 Task: Add Attachment from computer to Card Card0000000025 in Board Board0000000007 in Workspace WS0000000003 in Trello. Add Cover Green to Card Card0000000025 in Board Board0000000007 in Workspace WS0000000003 in Trello. Add "Move Card To …" Button titled Button0000000025 to "top" of the list "To Do" to Card Card0000000025 in Board Board0000000007 in Workspace WS0000000003 in Trello. Add Description DS0000000025 to Card Card0000000026 in Board Board0000000007 in Workspace WS0000000003 in Trello. Add Comment CM0000000025 to Card Card0000000026 in Board Board0000000007 in Workspace WS0000000003 in Trello
Action: Mouse moved to (608, 103)
Screenshot: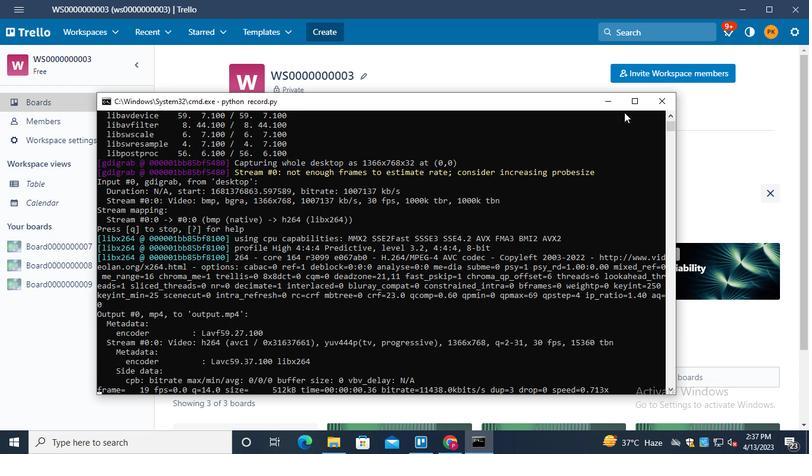 
Action: Mouse pressed left at (608, 103)
Screenshot: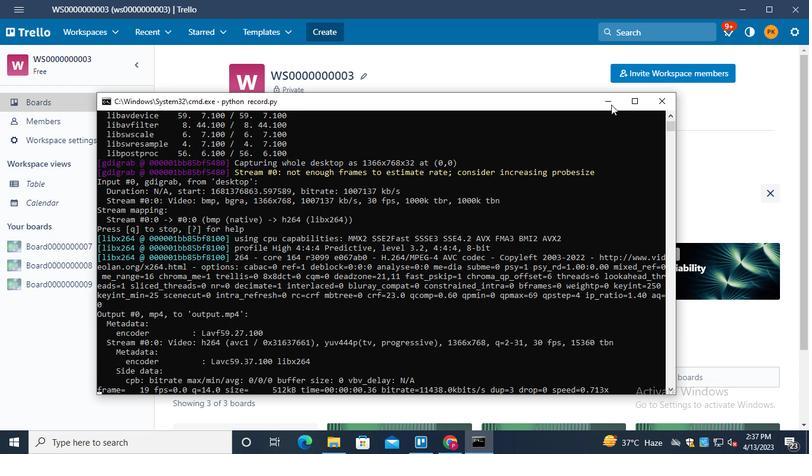 
Action: Mouse moved to (71, 248)
Screenshot: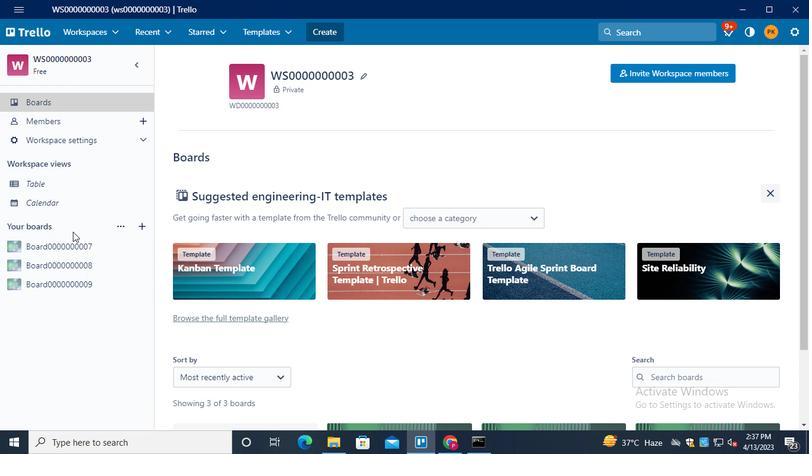 
Action: Mouse pressed left at (71, 248)
Screenshot: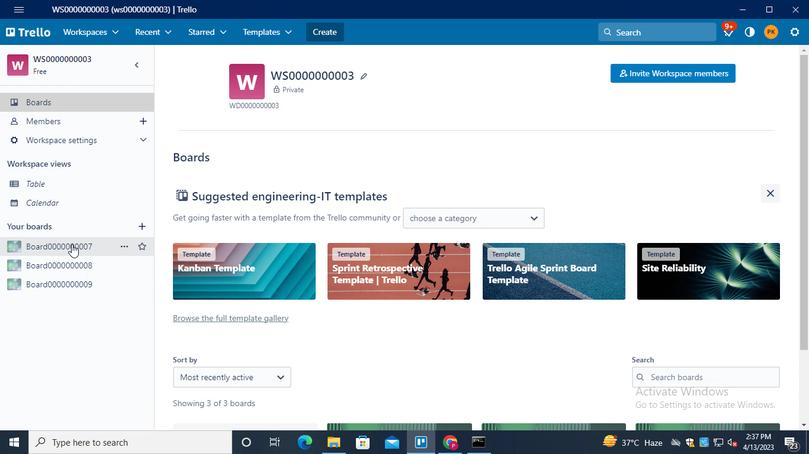 
Action: Mouse moved to (222, 116)
Screenshot: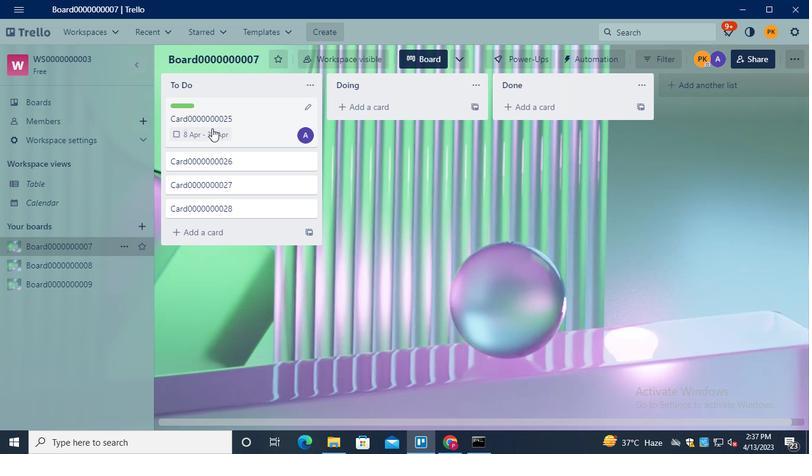 
Action: Mouse pressed left at (222, 116)
Screenshot: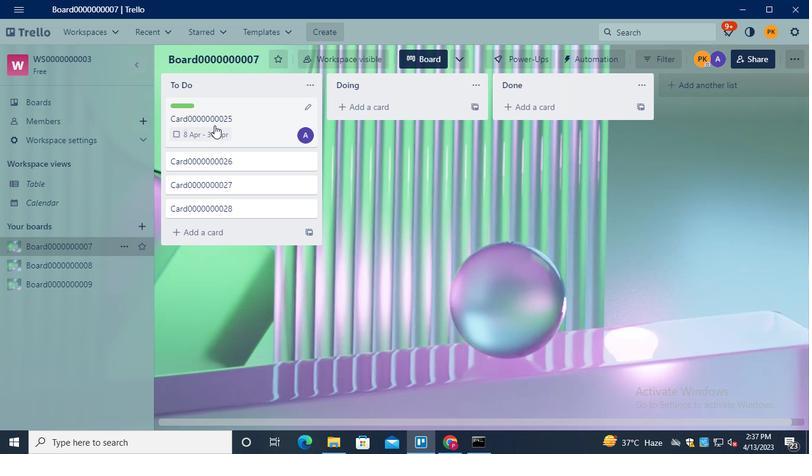 
Action: Mouse moved to (553, 247)
Screenshot: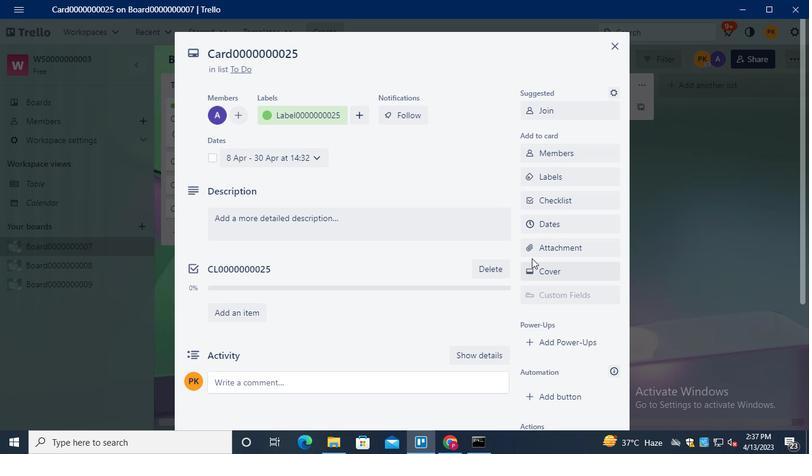 
Action: Mouse pressed left at (553, 247)
Screenshot: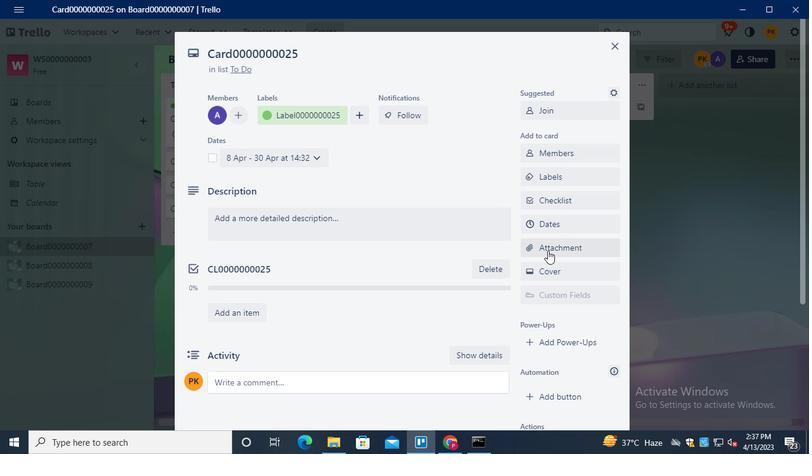 
Action: Mouse moved to (564, 103)
Screenshot: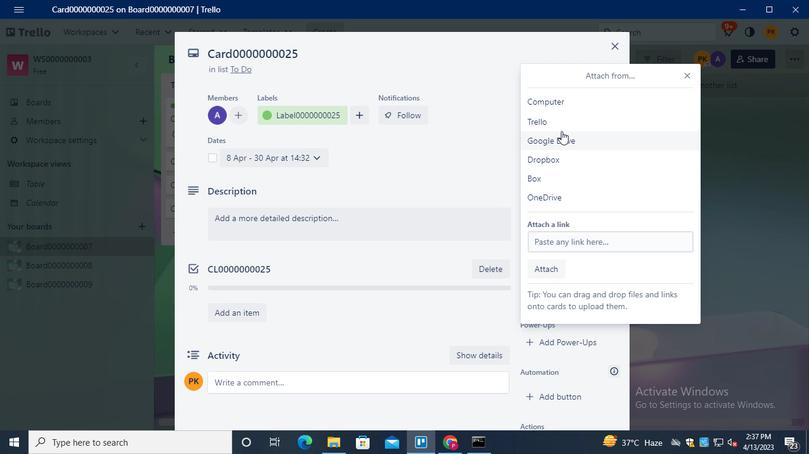 
Action: Mouse pressed left at (564, 103)
Screenshot: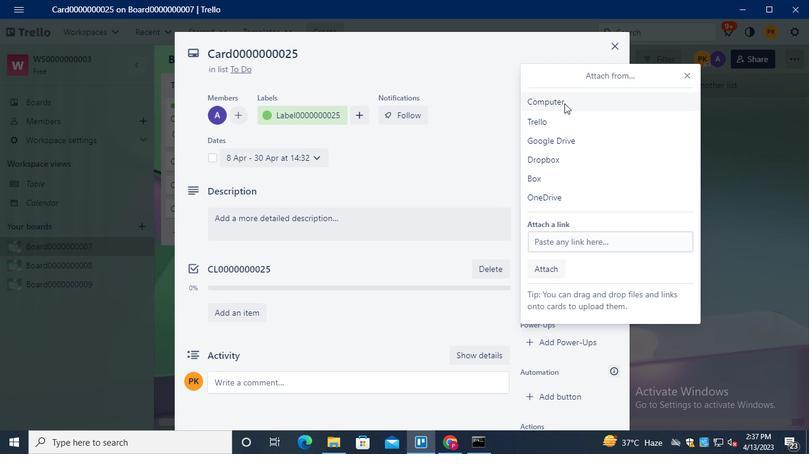 
Action: Mouse moved to (198, 86)
Screenshot: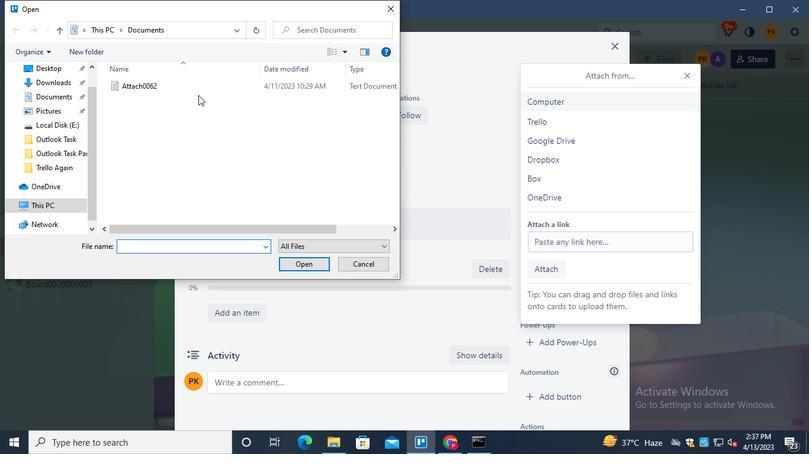 
Action: Mouse pressed left at (198, 86)
Screenshot: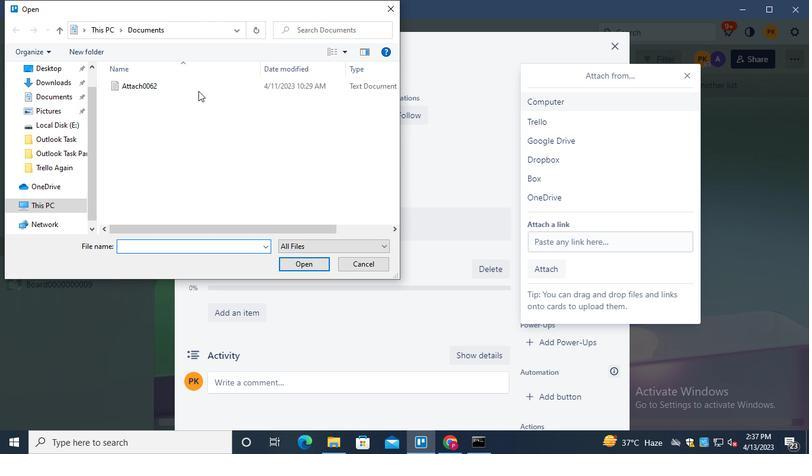 
Action: Mouse moved to (293, 265)
Screenshot: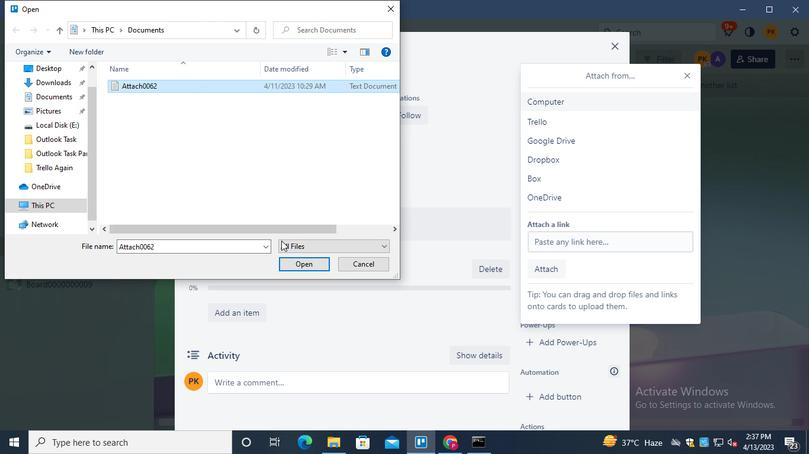 
Action: Mouse pressed left at (293, 265)
Screenshot: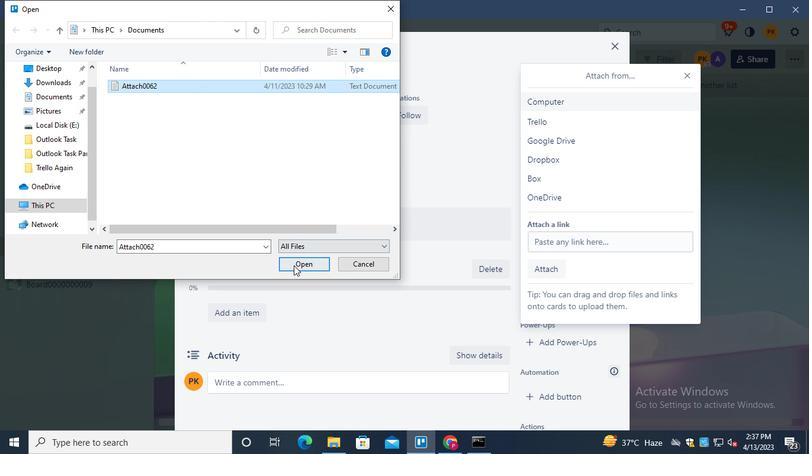 
Action: Mouse moved to (556, 270)
Screenshot: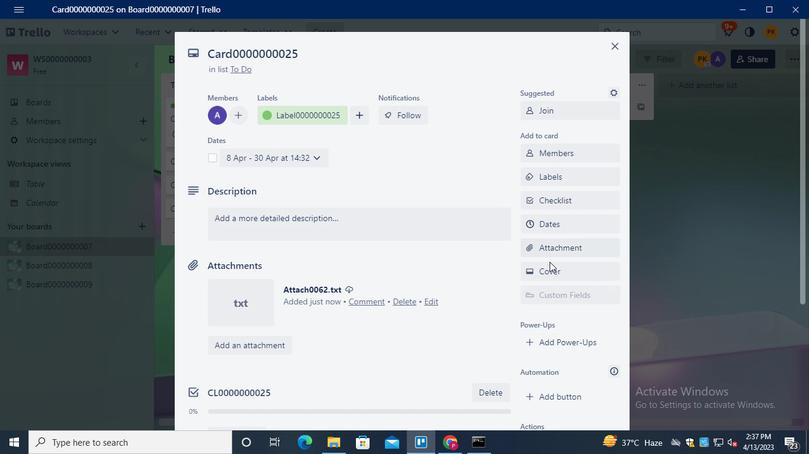 
Action: Mouse pressed left at (556, 270)
Screenshot: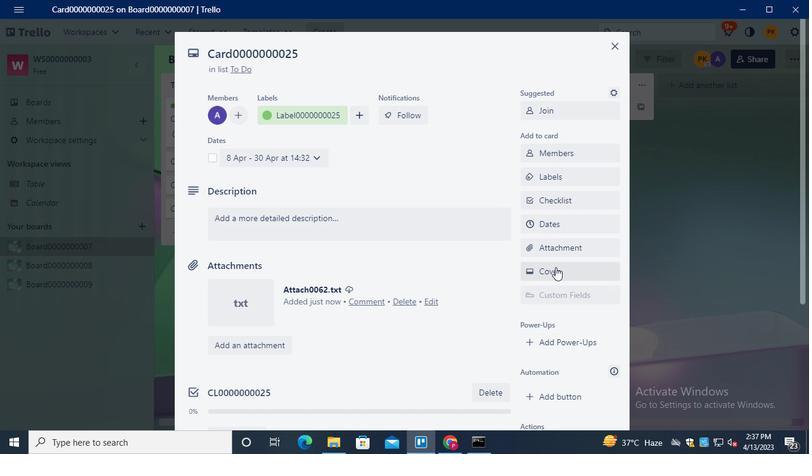 
Action: Mouse moved to (544, 195)
Screenshot: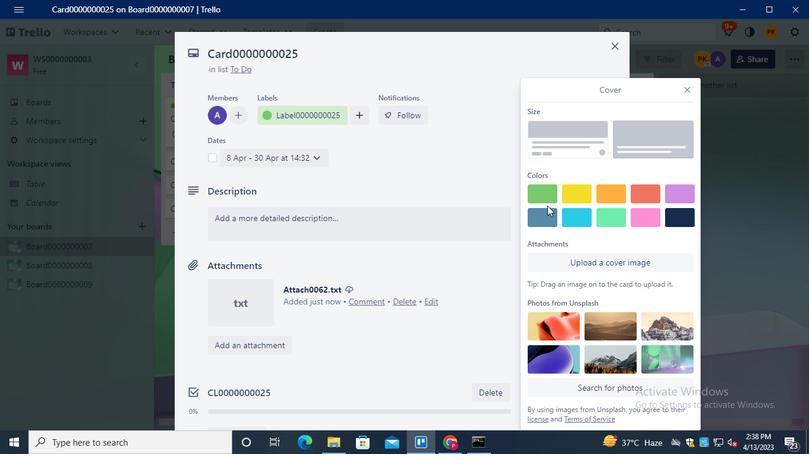 
Action: Mouse pressed left at (544, 195)
Screenshot: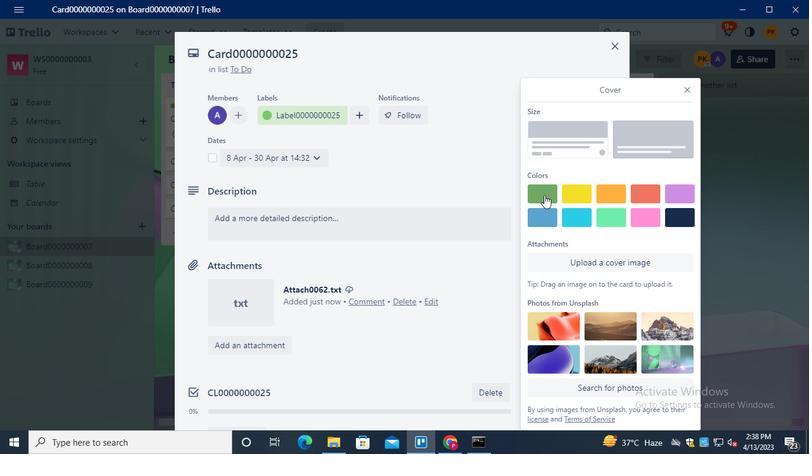 
Action: Mouse moved to (687, 72)
Screenshot: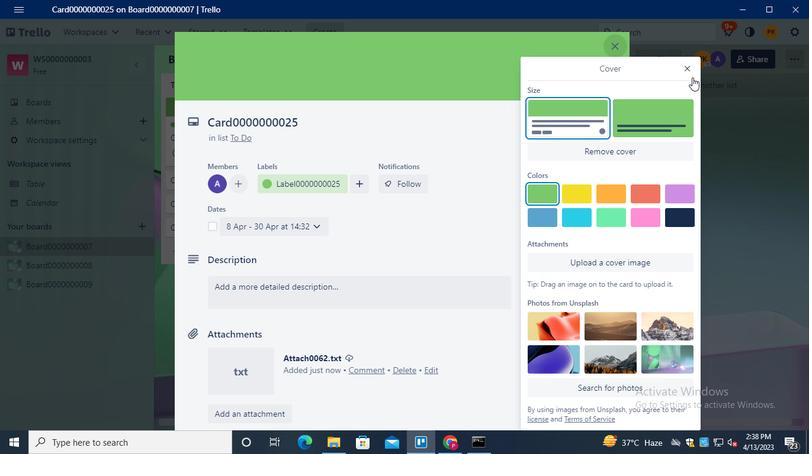 
Action: Mouse pressed left at (687, 72)
Screenshot: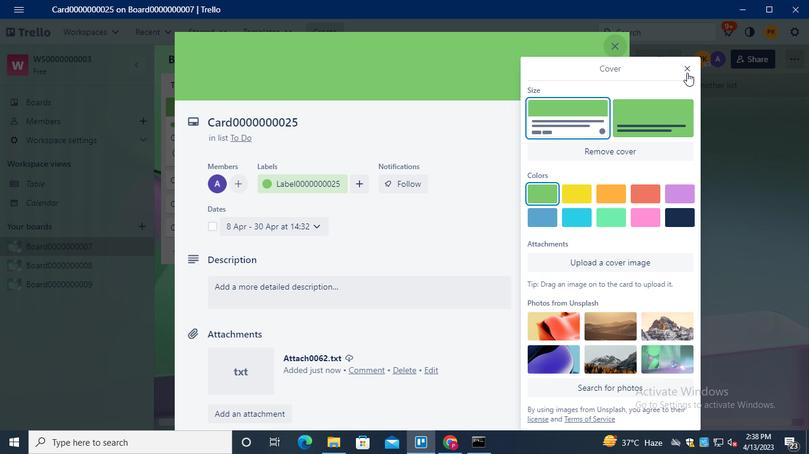 
Action: Mouse moved to (551, 333)
Screenshot: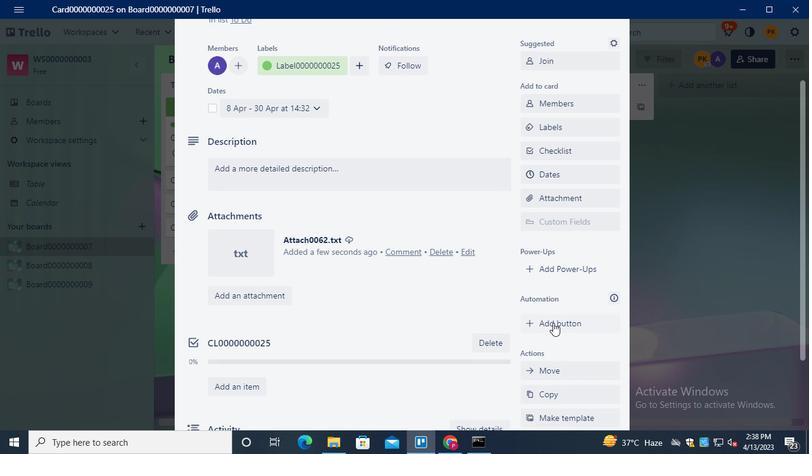 
Action: Mouse pressed left at (551, 333)
Screenshot: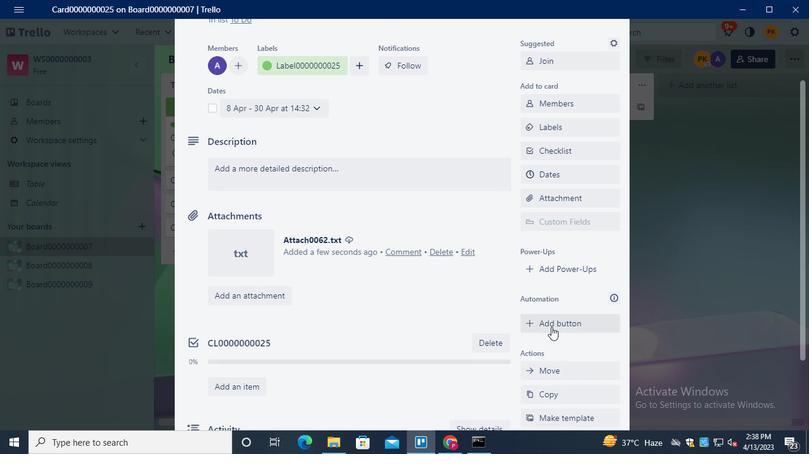 
Action: Mouse moved to (553, 332)
Screenshot: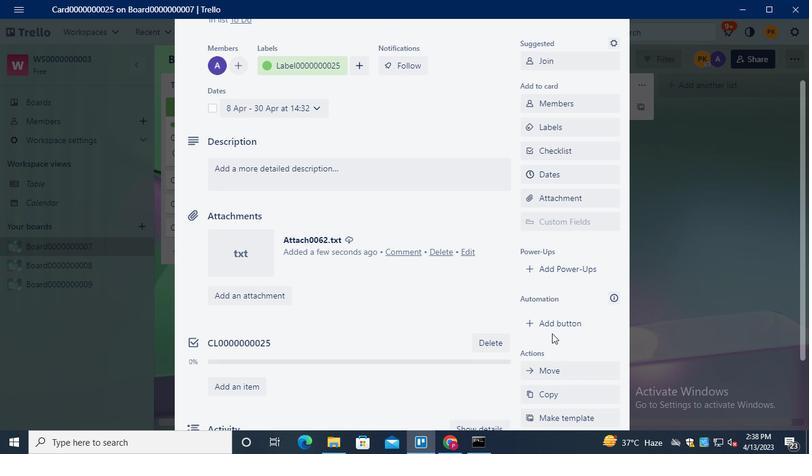 
Action: Mouse pressed left at (553, 332)
Screenshot: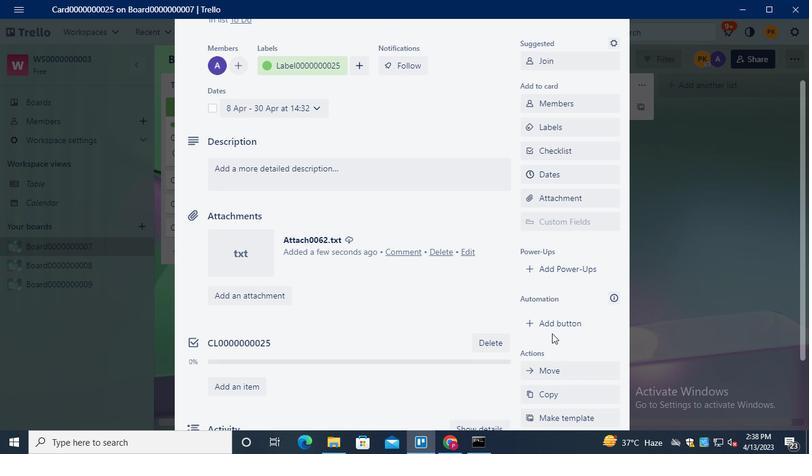 
Action: Mouse moved to (569, 111)
Screenshot: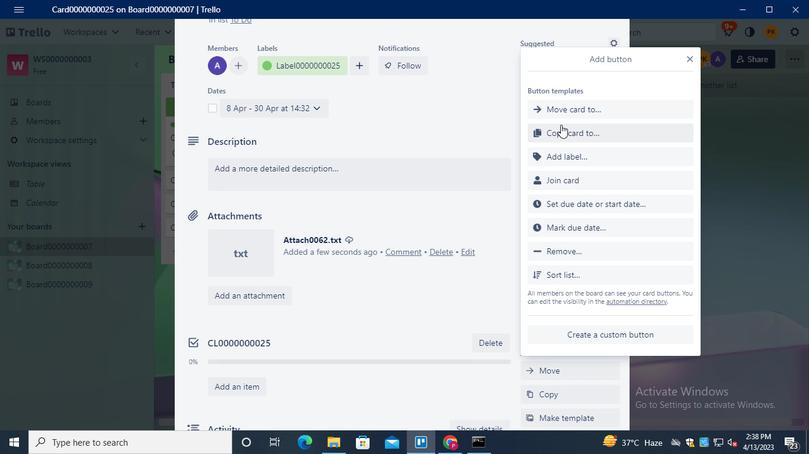 
Action: Mouse pressed left at (569, 111)
Screenshot: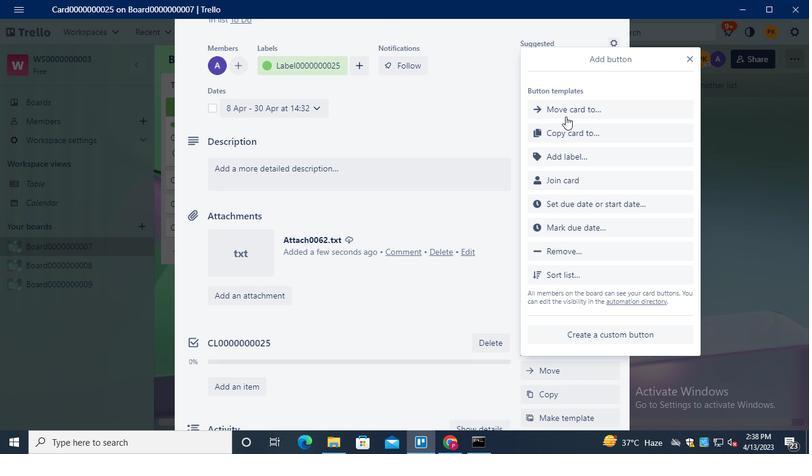 
Action: Mouse moved to (592, 127)
Screenshot: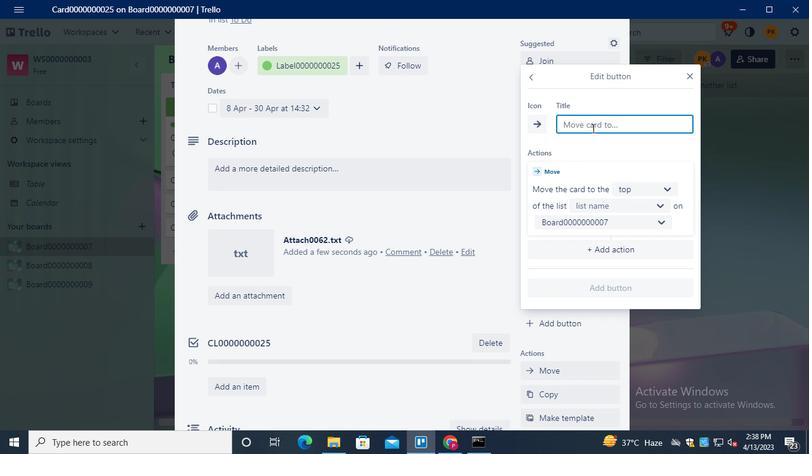 
Action: Keyboard Key.shift
Screenshot: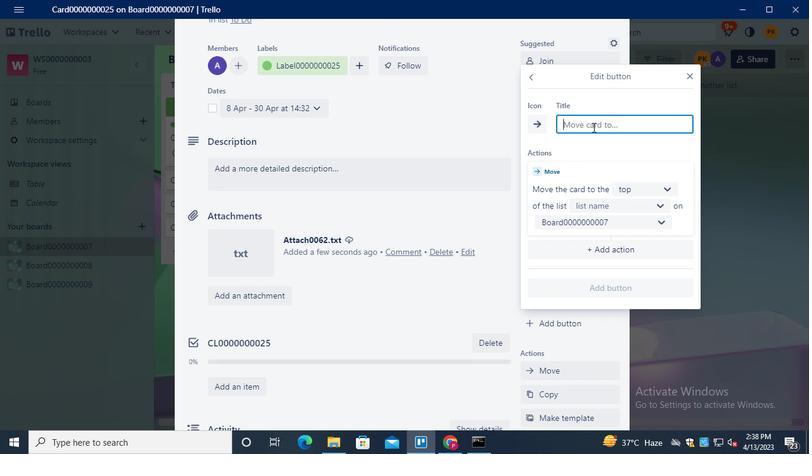 
Action: Keyboard B
Screenshot: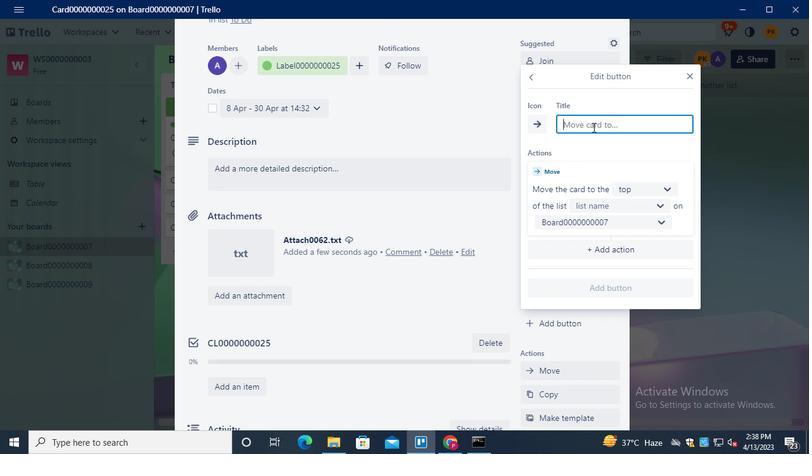 
Action: Keyboard u
Screenshot: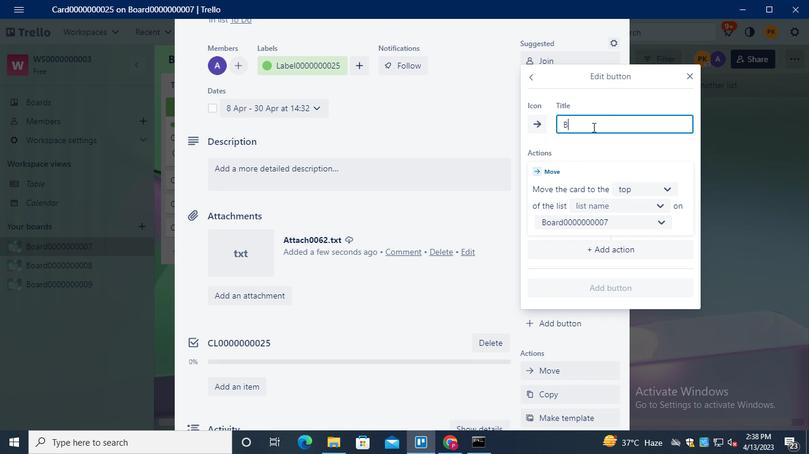 
Action: Keyboard t
Screenshot: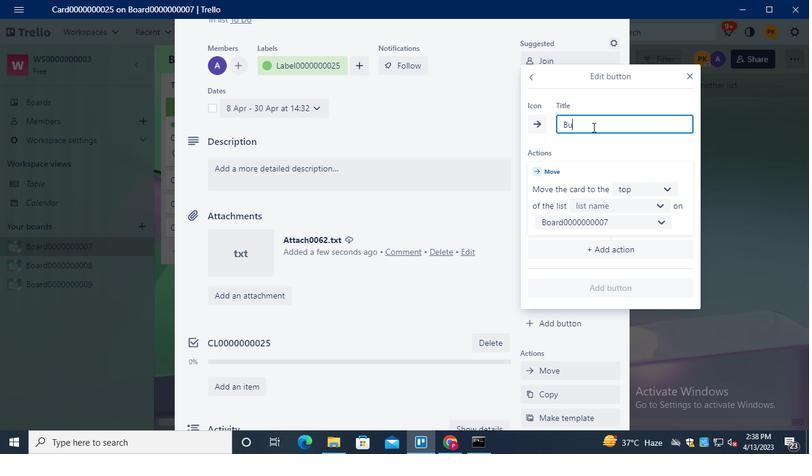
Action: Keyboard t
Screenshot: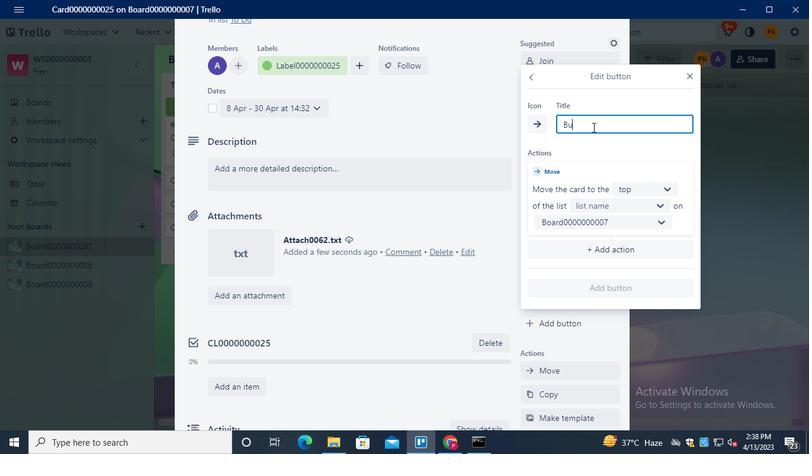 
Action: Keyboard o
Screenshot: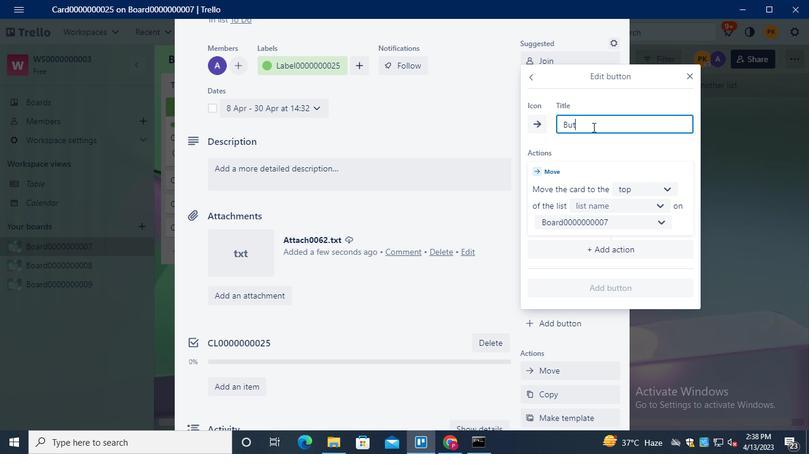 
Action: Keyboard n
Screenshot: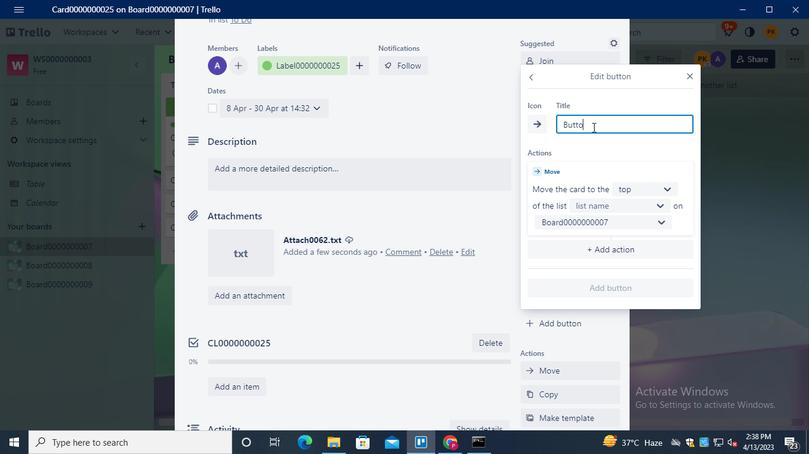
Action: Keyboard <96>
Screenshot: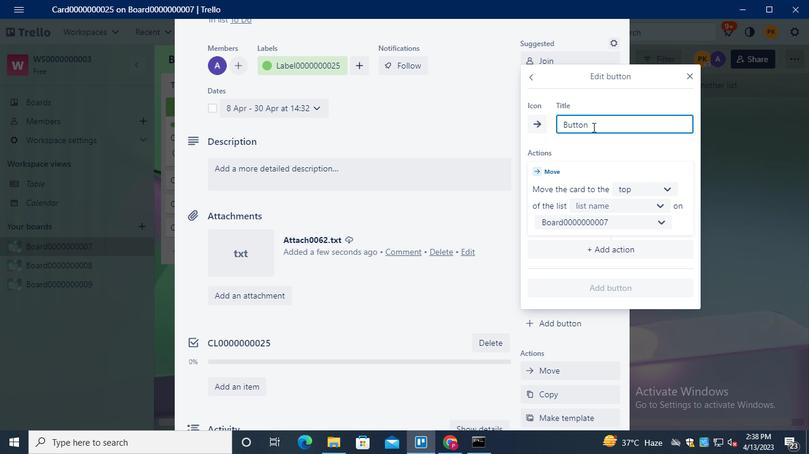 
Action: Keyboard <96>
Screenshot: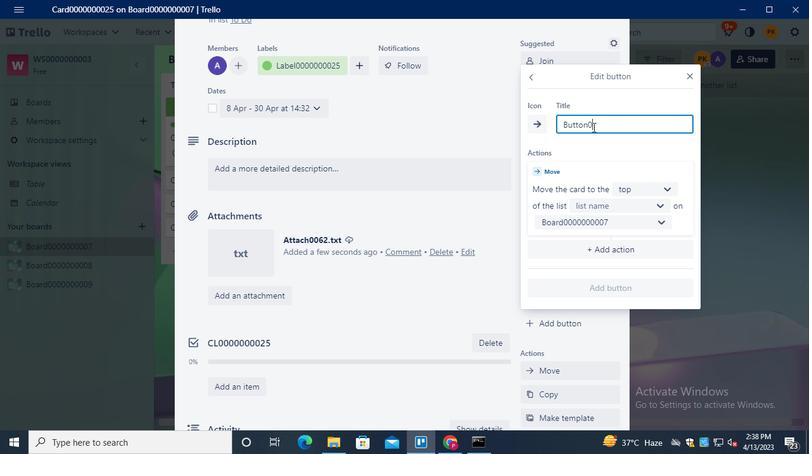 
Action: Keyboard <96>
Screenshot: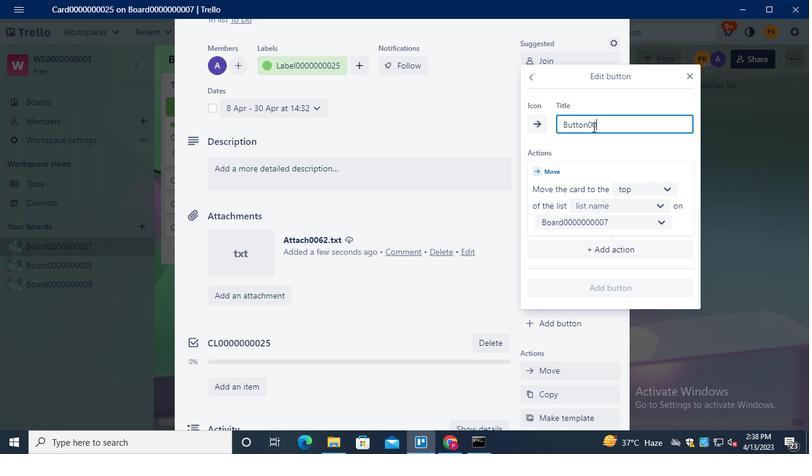 
Action: Keyboard <96>
Screenshot: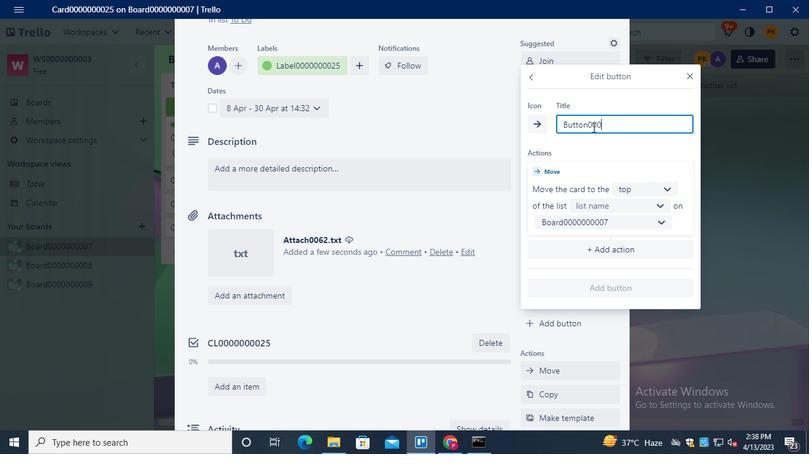 
Action: Keyboard <96>
Screenshot: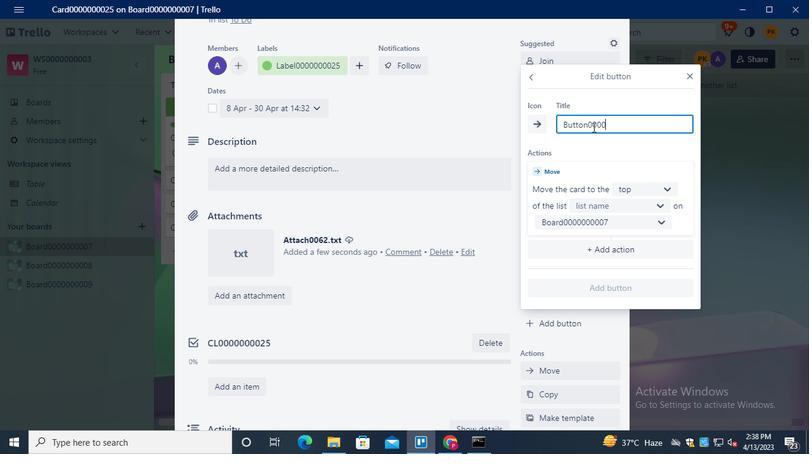 
Action: Keyboard <96>
Screenshot: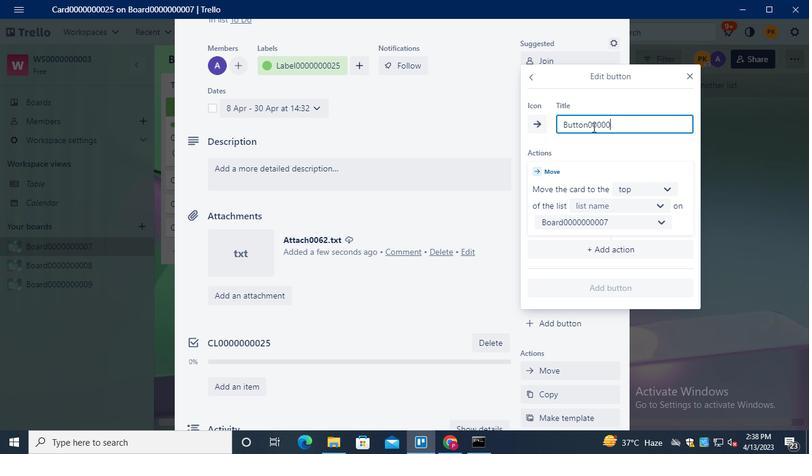 
Action: Keyboard <96>
Screenshot: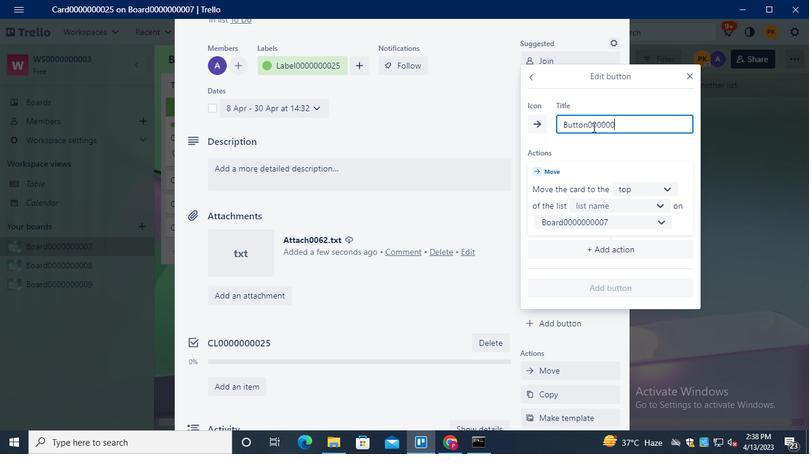 
Action: Keyboard <96>
Screenshot: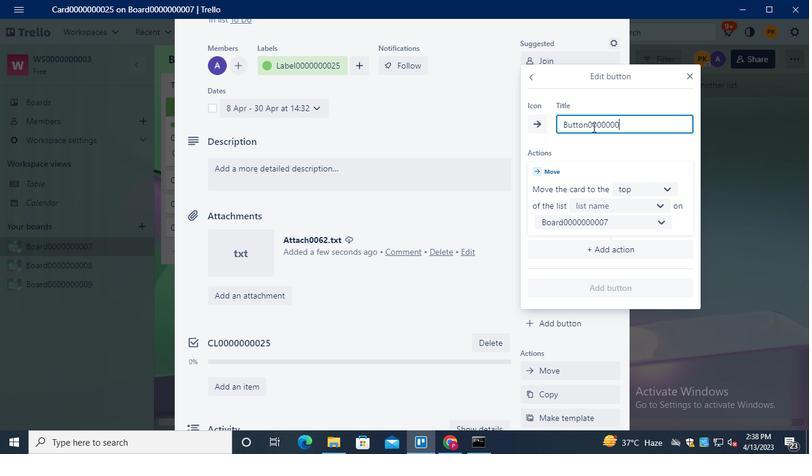 
Action: Keyboard <98>
Screenshot: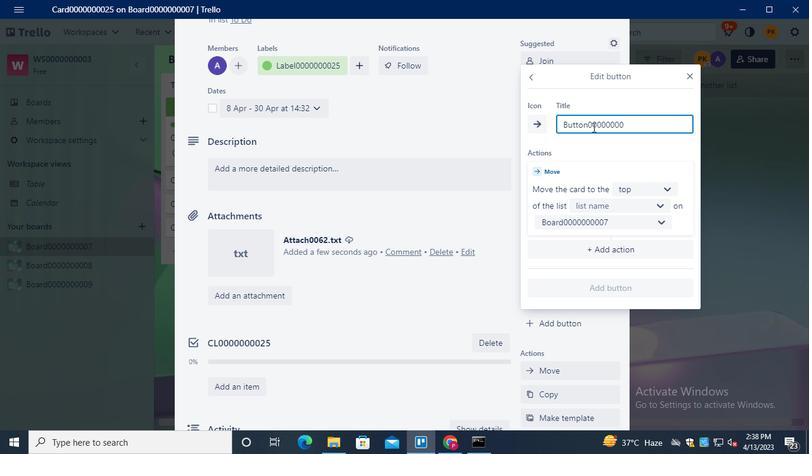 
Action: Keyboard <101>
Screenshot: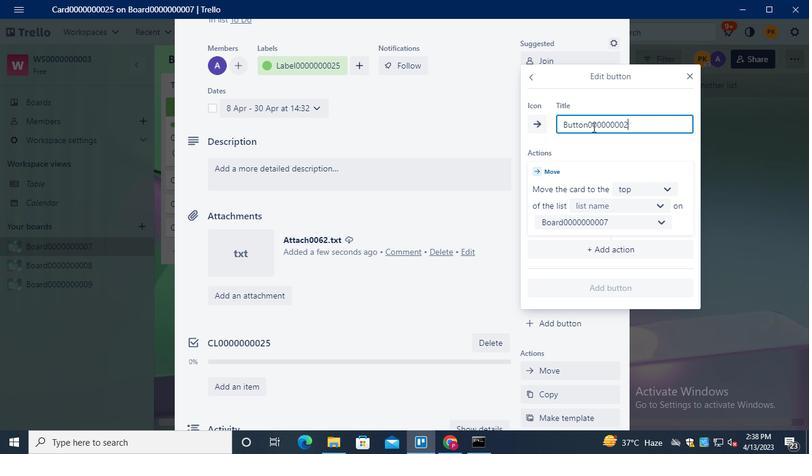 
Action: Mouse moved to (627, 204)
Screenshot: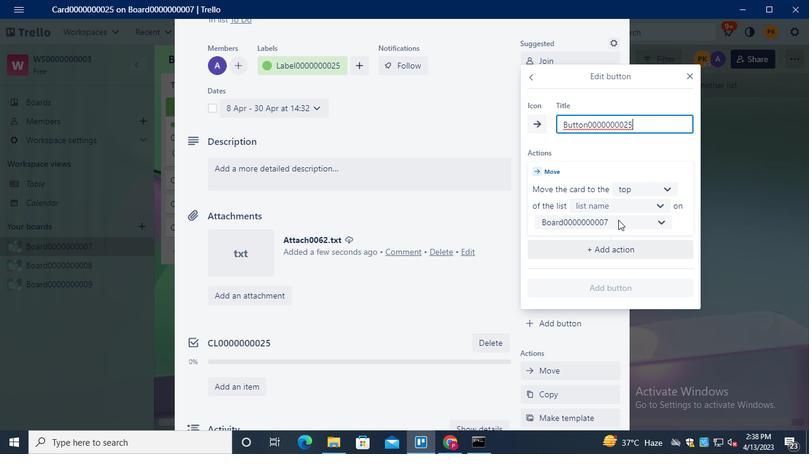 
Action: Mouse pressed left at (627, 204)
Screenshot: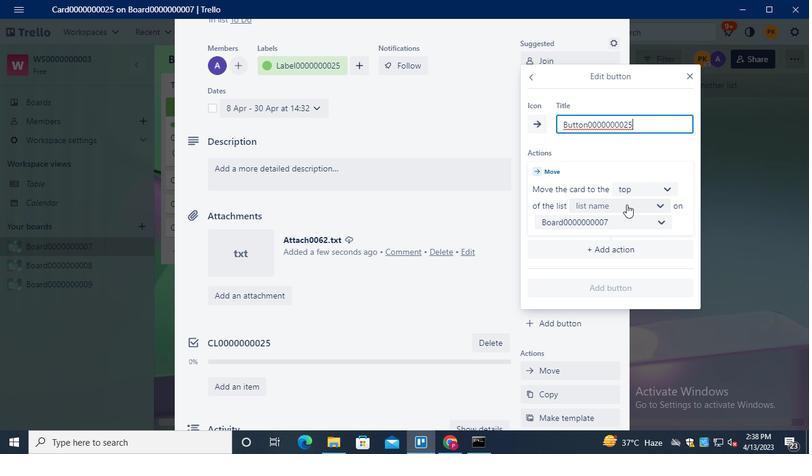 
Action: Mouse moved to (624, 230)
Screenshot: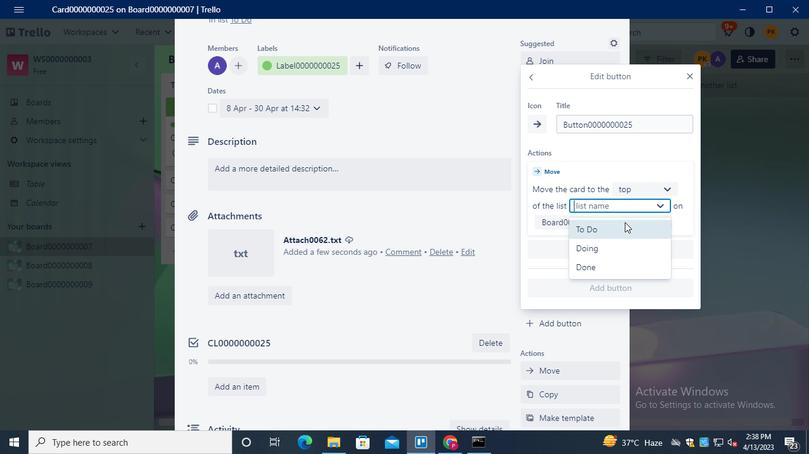 
Action: Mouse pressed left at (624, 230)
Screenshot: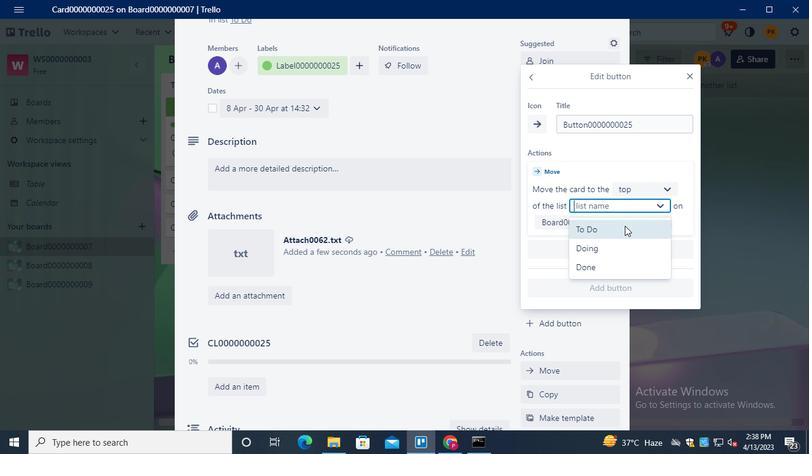 
Action: Mouse moved to (618, 292)
Screenshot: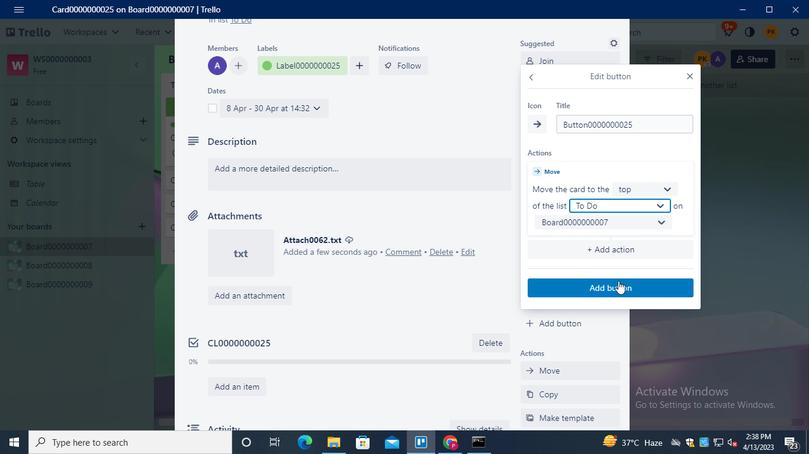 
Action: Mouse pressed left at (618, 292)
Screenshot: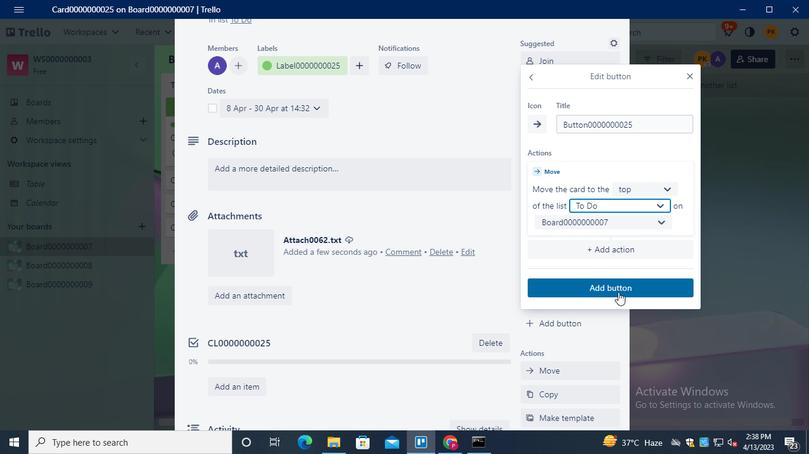 
Action: Mouse moved to (310, 178)
Screenshot: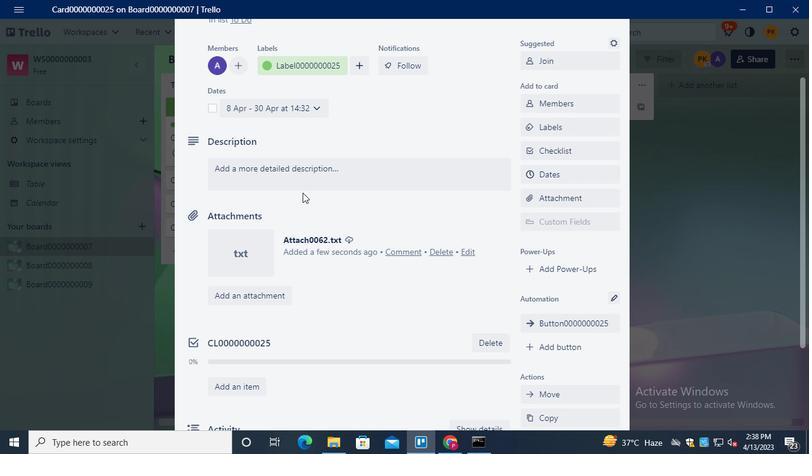 
Action: Mouse pressed left at (310, 178)
Screenshot: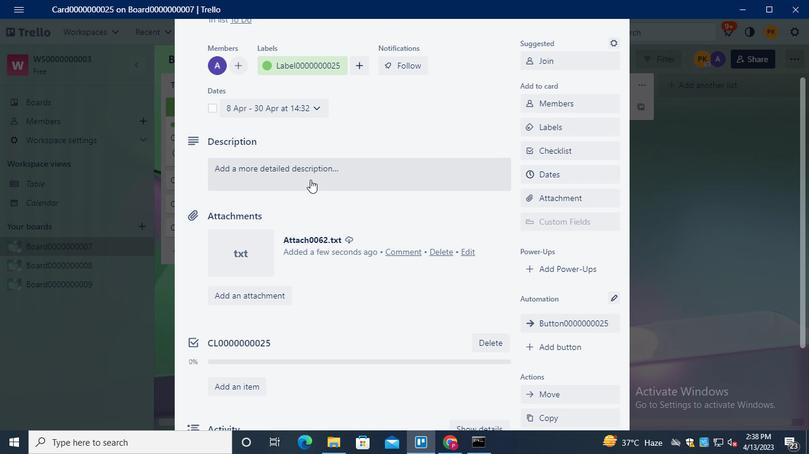 
Action: Keyboard Key.shift
Screenshot: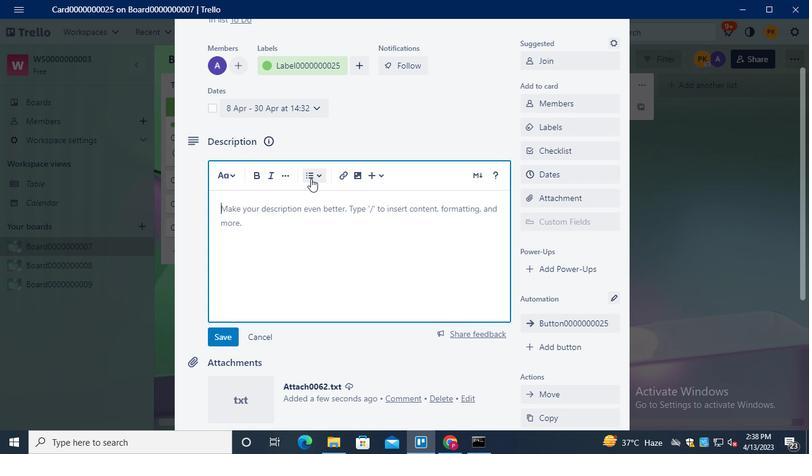 
Action: Keyboard D
Screenshot: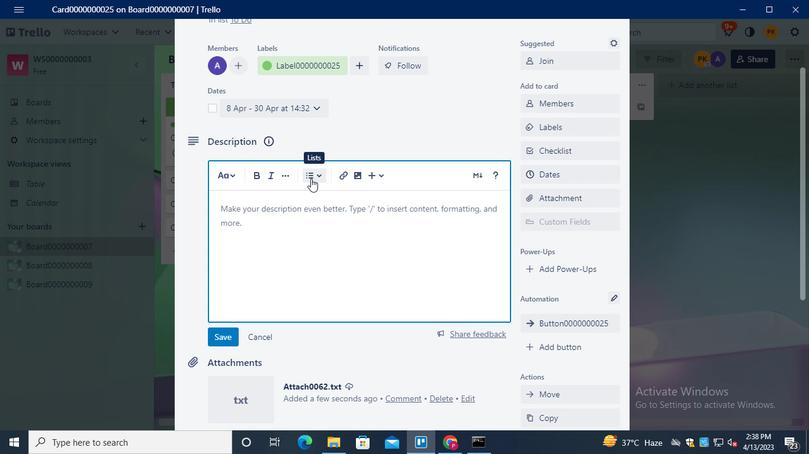 
Action: Keyboard S
Screenshot: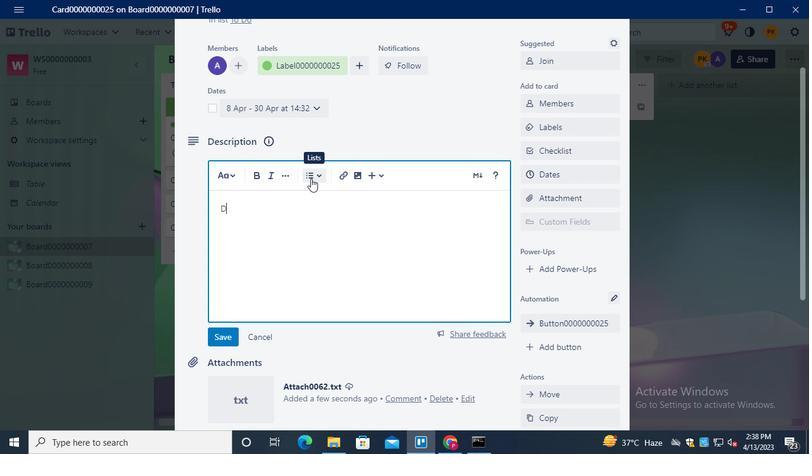 
Action: Keyboard <96>
Screenshot: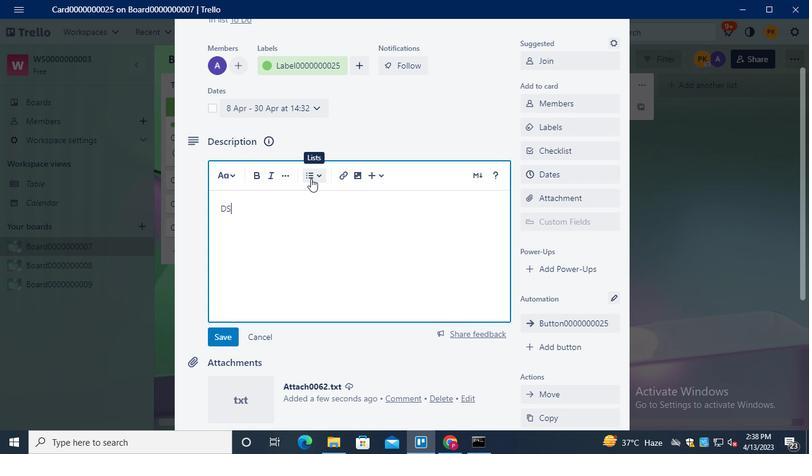 
Action: Keyboard <96>
Screenshot: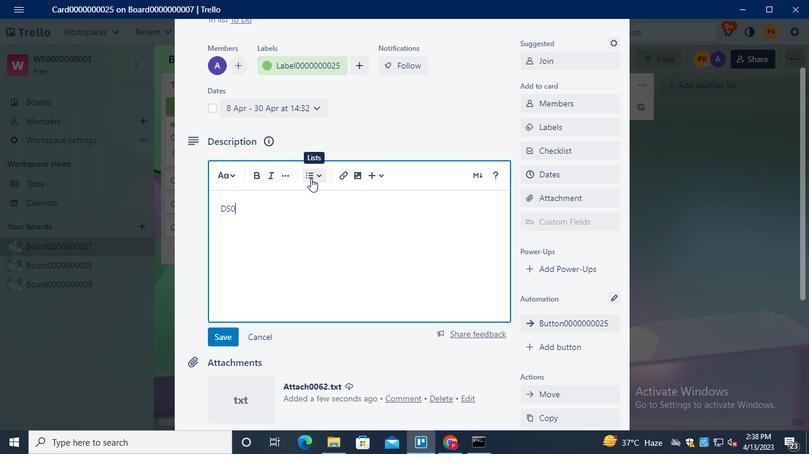 
Action: Keyboard <96>
Screenshot: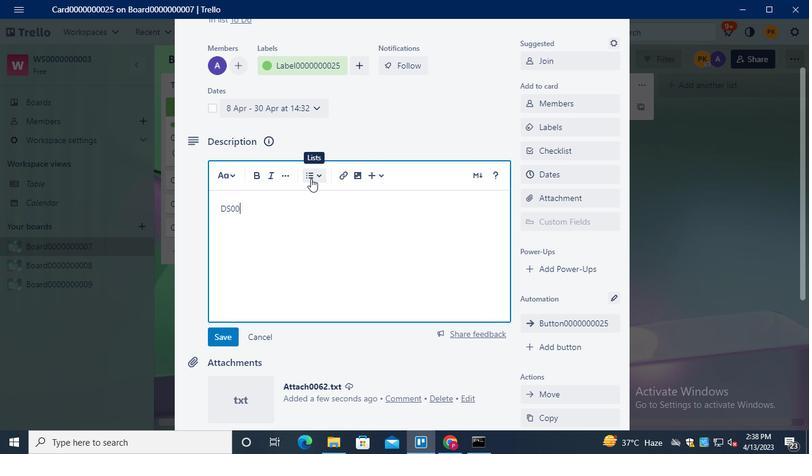 
Action: Keyboard <96>
Screenshot: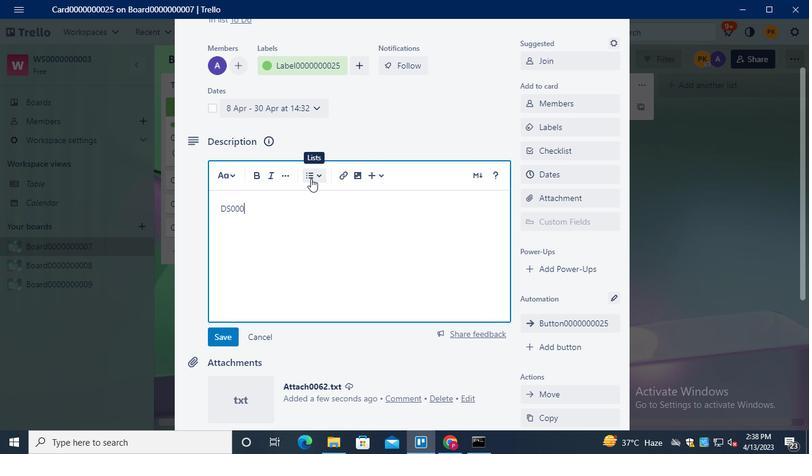 
Action: Keyboard <96>
Screenshot: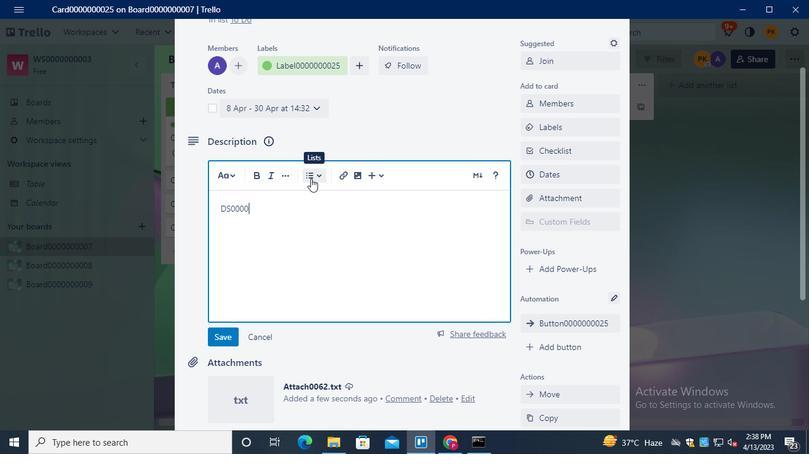 
Action: Keyboard <96>
Screenshot: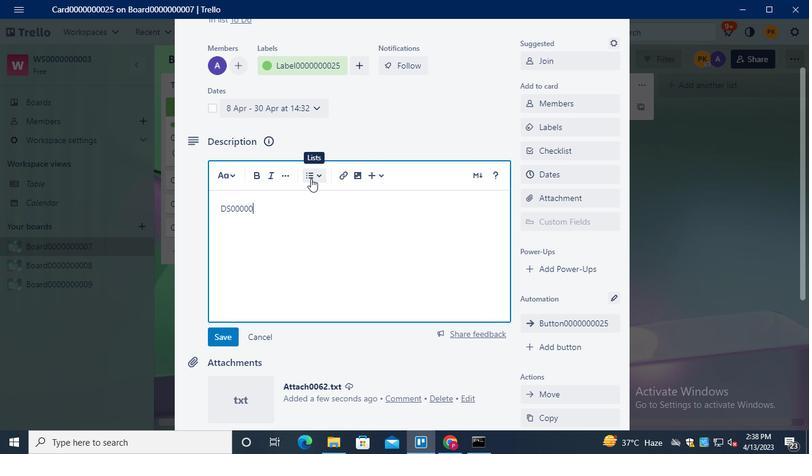 
Action: Keyboard <96>
Screenshot: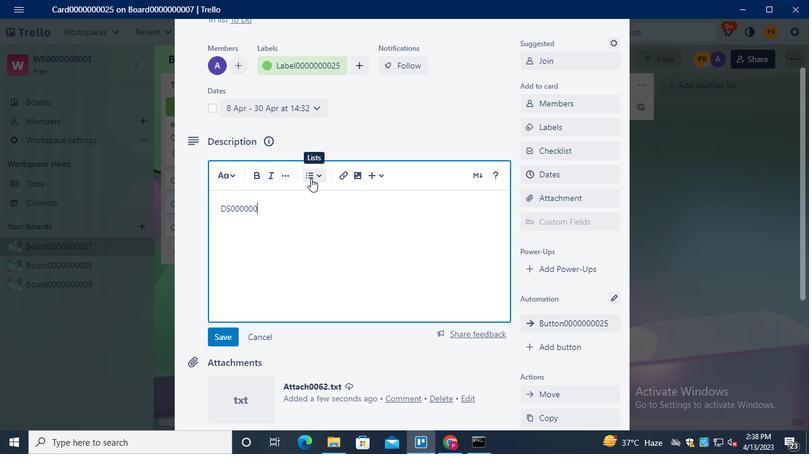 
Action: Keyboard <96>
Screenshot: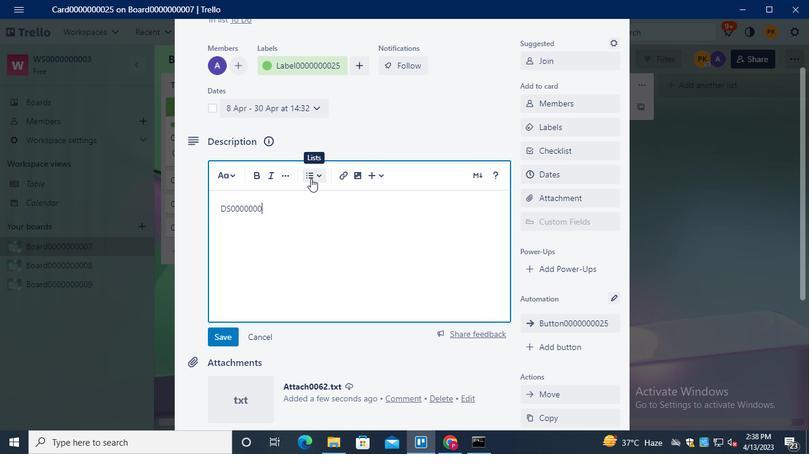 
Action: Keyboard <98>
Screenshot: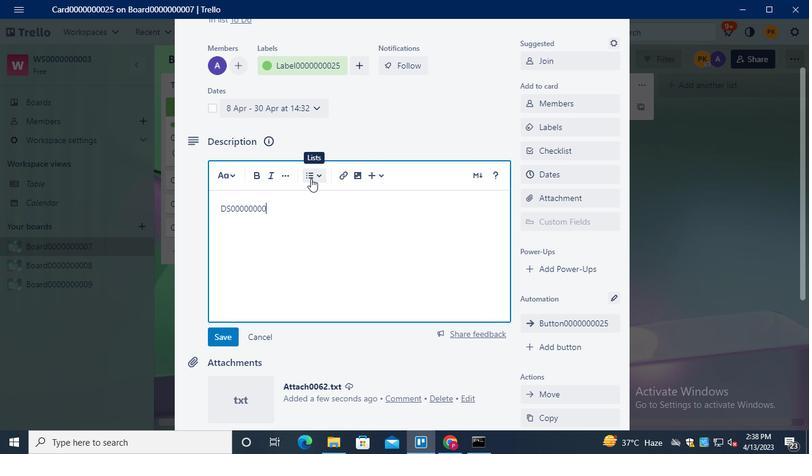 
Action: Keyboard <101>
Screenshot: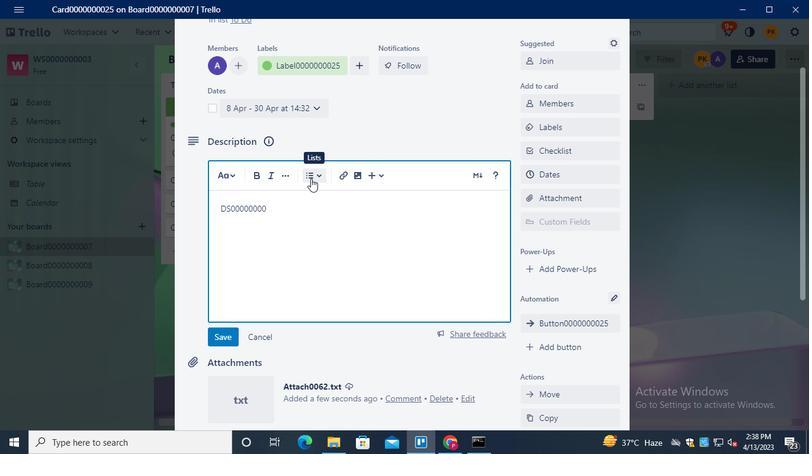 
Action: Mouse moved to (212, 342)
Screenshot: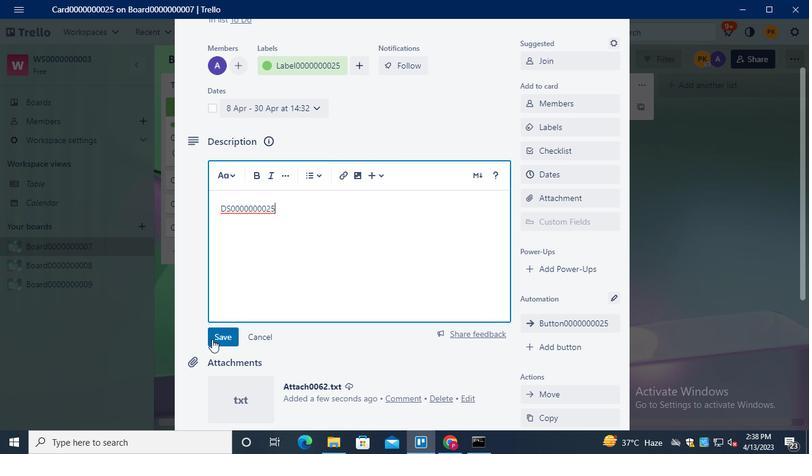 
Action: Mouse pressed left at (212, 342)
Screenshot: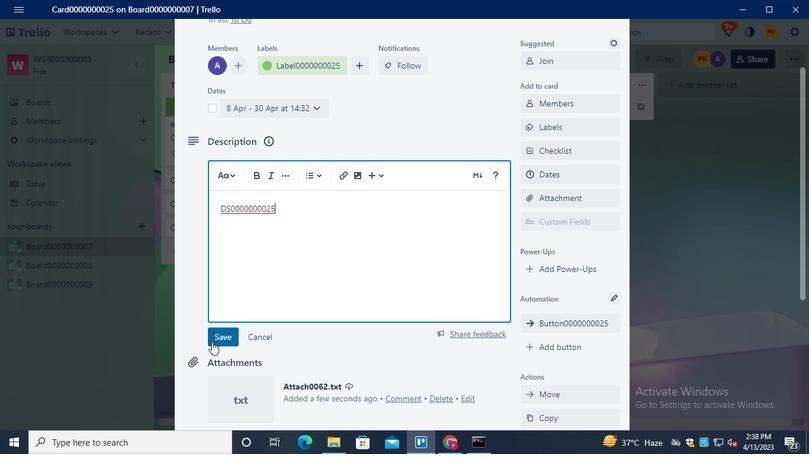 
Action: Mouse moved to (261, 317)
Screenshot: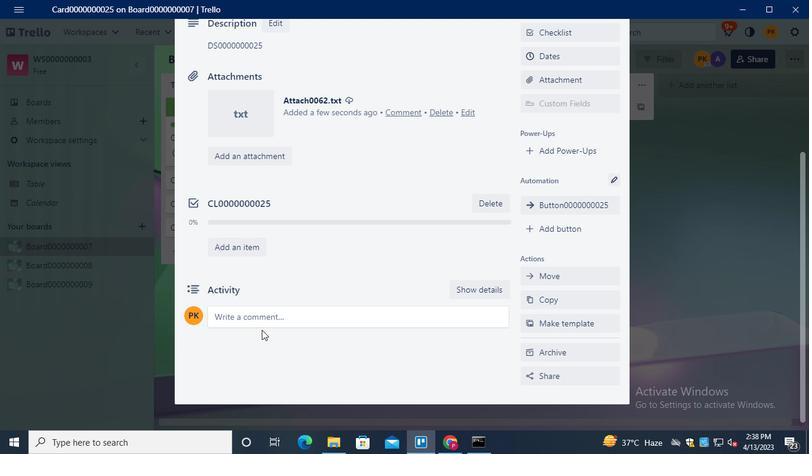 
Action: Mouse pressed left at (261, 317)
Screenshot: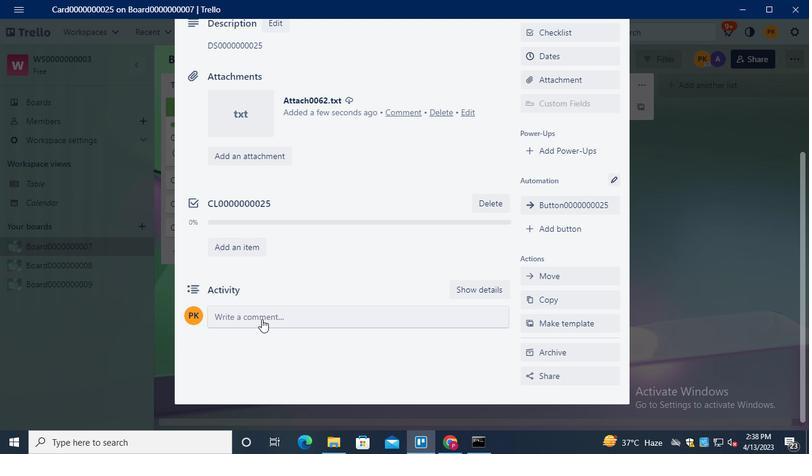 
Action: Keyboard Key.shift
Screenshot: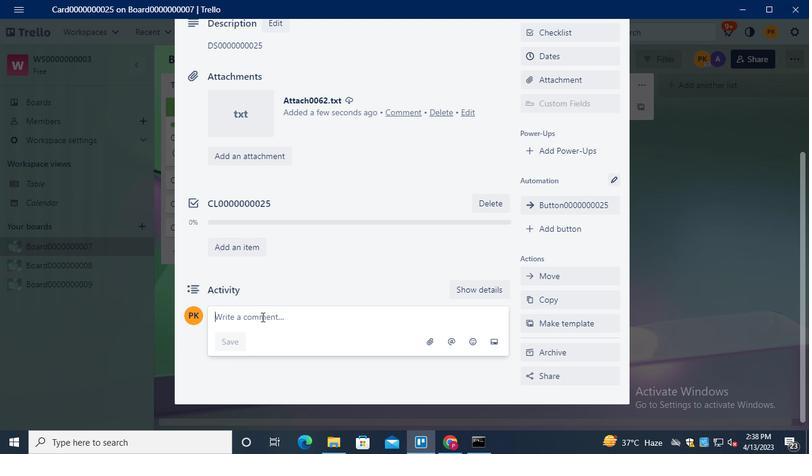 
Action: Keyboard C
Screenshot: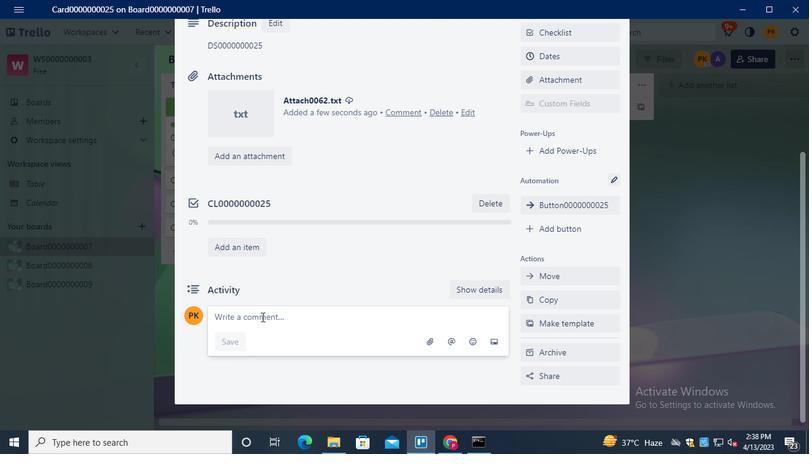 
Action: Keyboard M
Screenshot: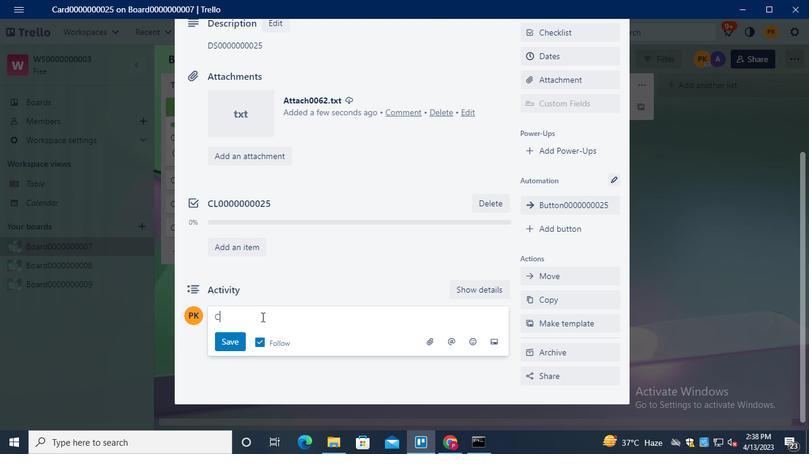 
Action: Keyboard <96>
Screenshot: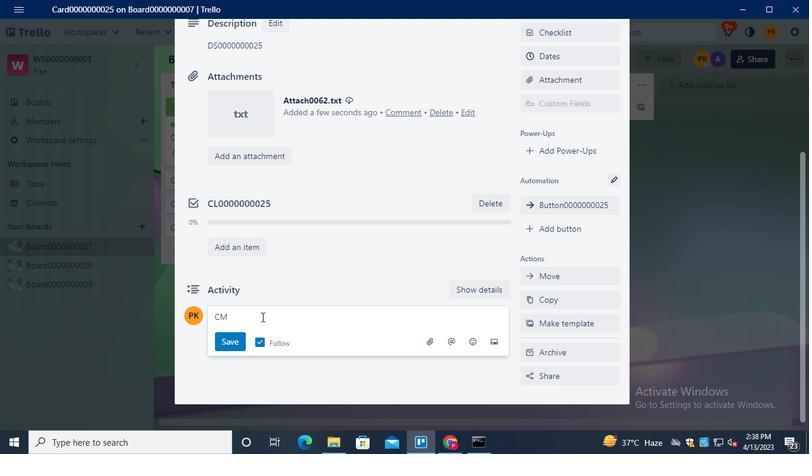 
Action: Keyboard <96>
Screenshot: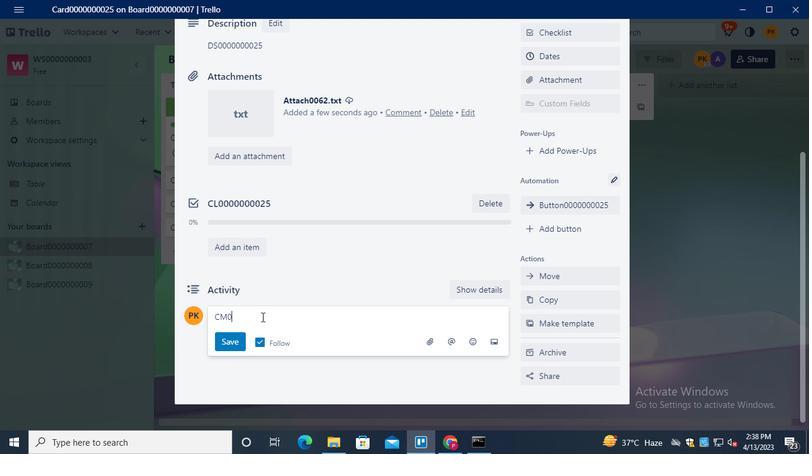 
Action: Keyboard <96>
Screenshot: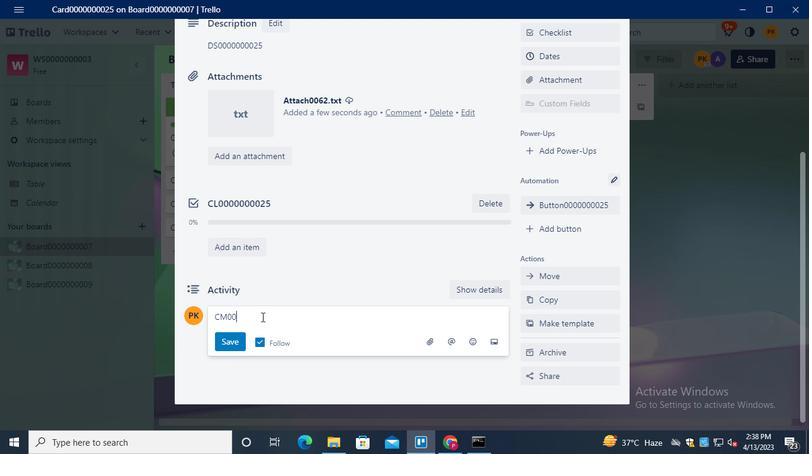 
Action: Keyboard <96>
Screenshot: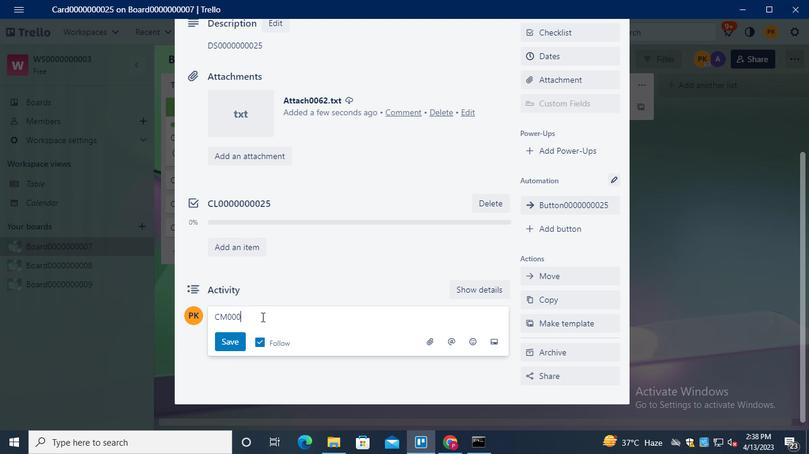 
Action: Keyboard <96>
Screenshot: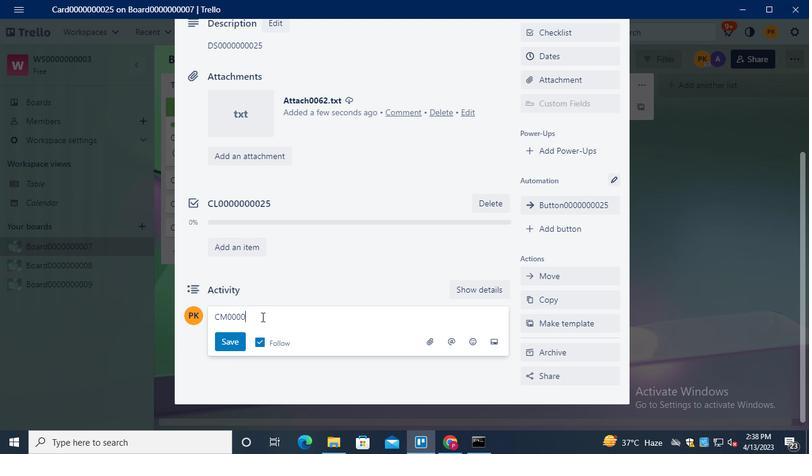 
Action: Keyboard <96>
Screenshot: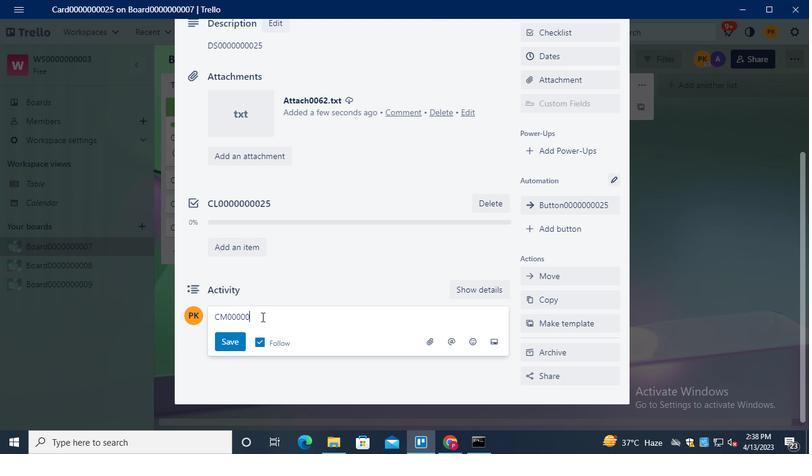 
Action: Keyboard <96>
Screenshot: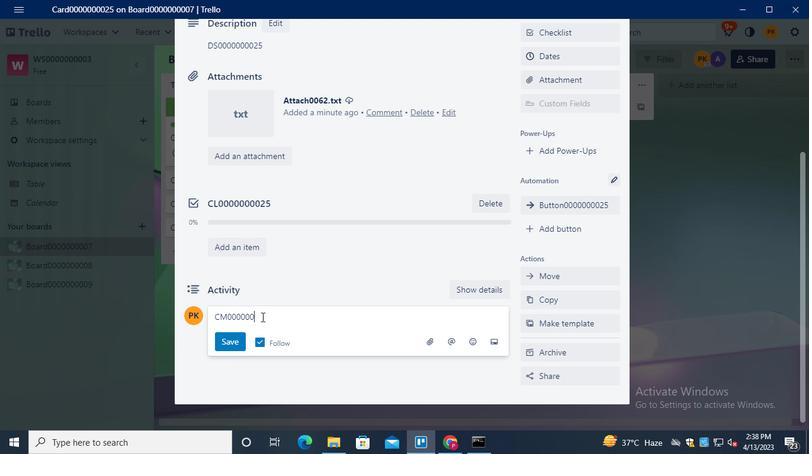 
Action: Keyboard <96>
Screenshot: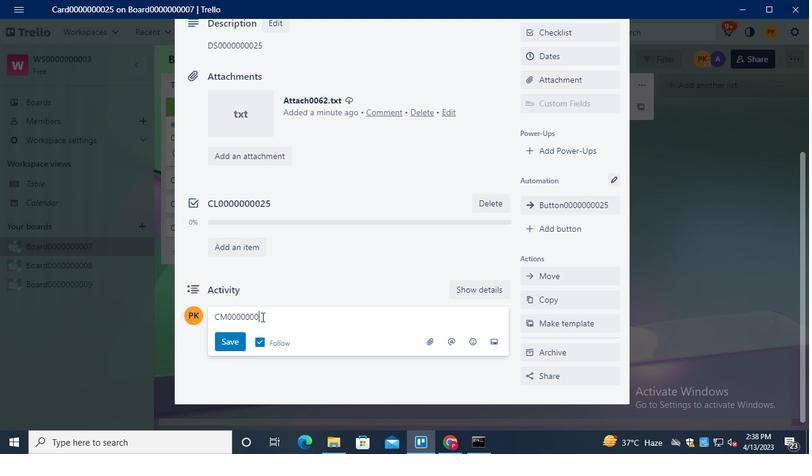 
Action: Keyboard <98>
Screenshot: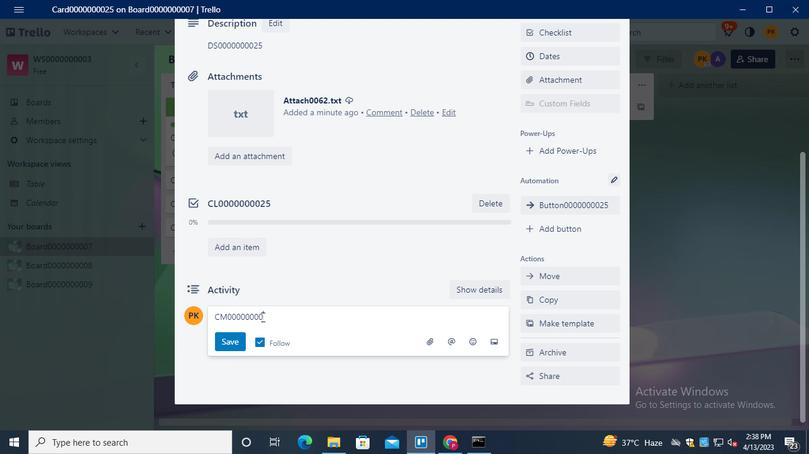 
Action: Keyboard <101>
Screenshot: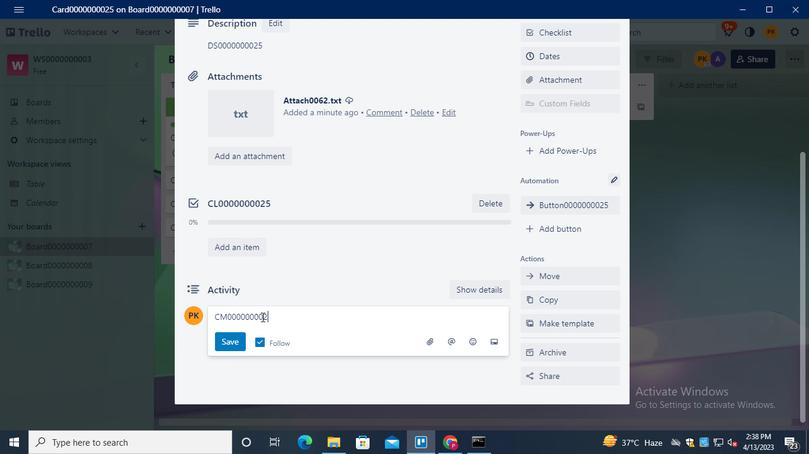 
Action: Mouse moved to (232, 348)
Screenshot: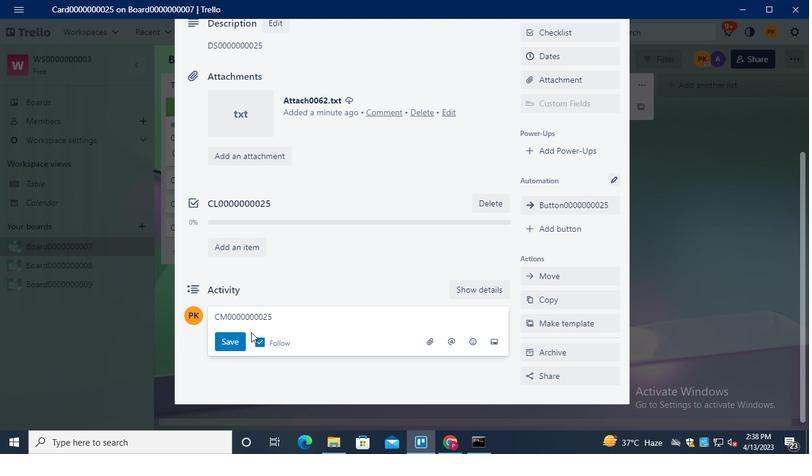 
Action: Mouse pressed left at (232, 348)
Screenshot: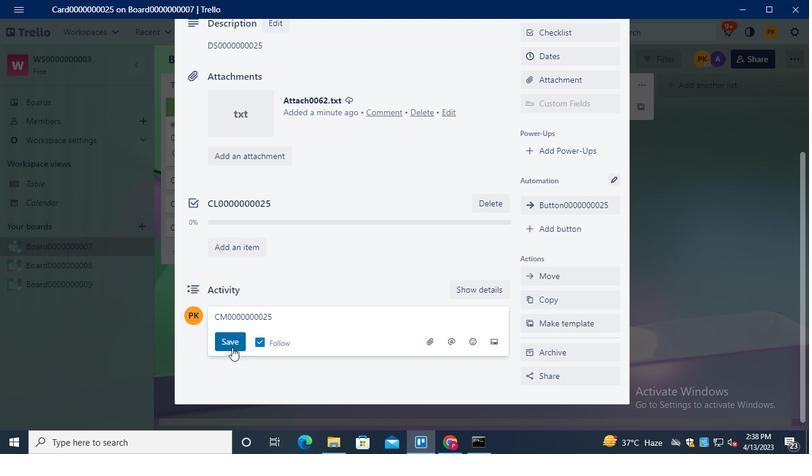 
Action: Mouse moved to (349, 260)
Screenshot: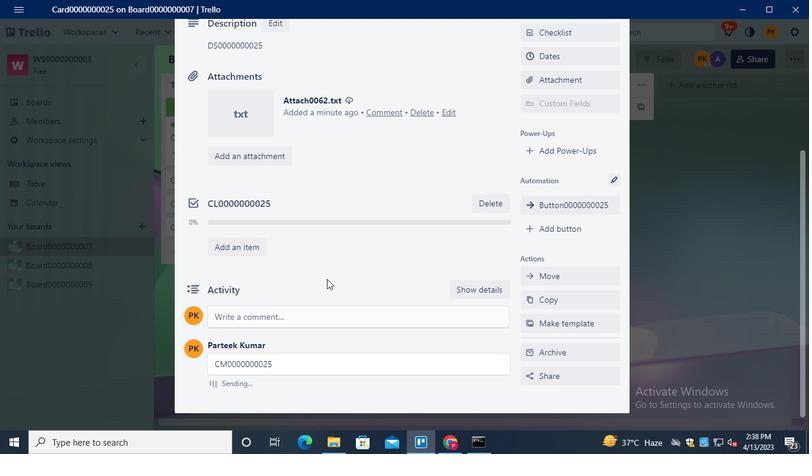 
Action: Keyboard Key.alt_l
Screenshot: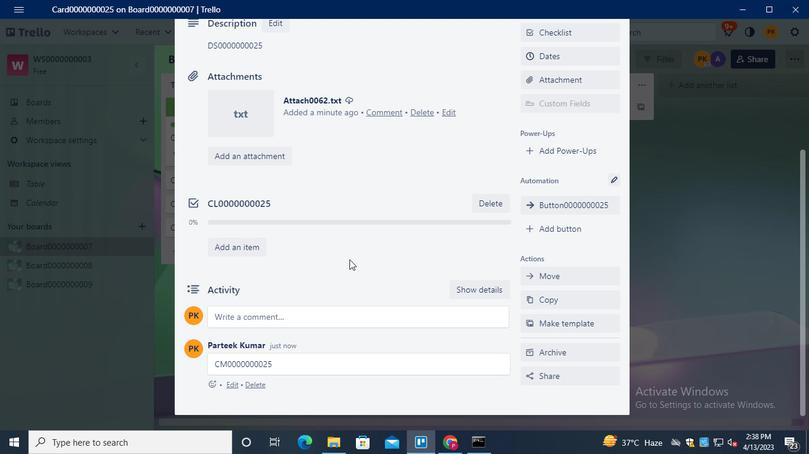 
Action: Keyboard Key.tab
Screenshot: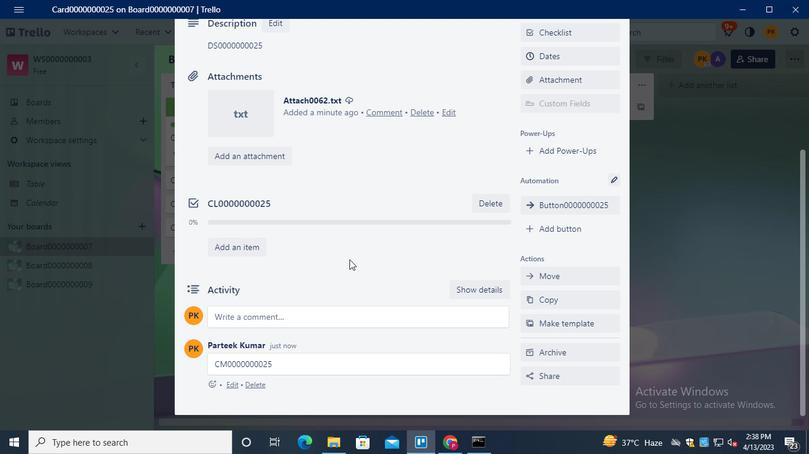 
Action: Mouse moved to (663, 102)
Screenshot: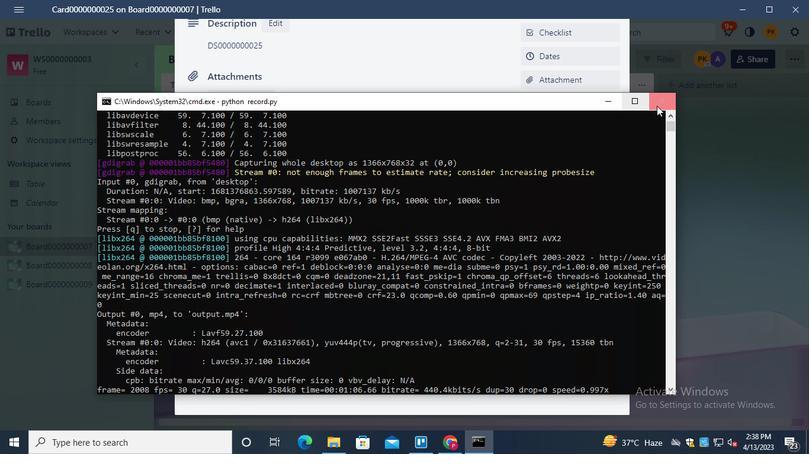 
Action: Mouse pressed left at (663, 102)
Screenshot: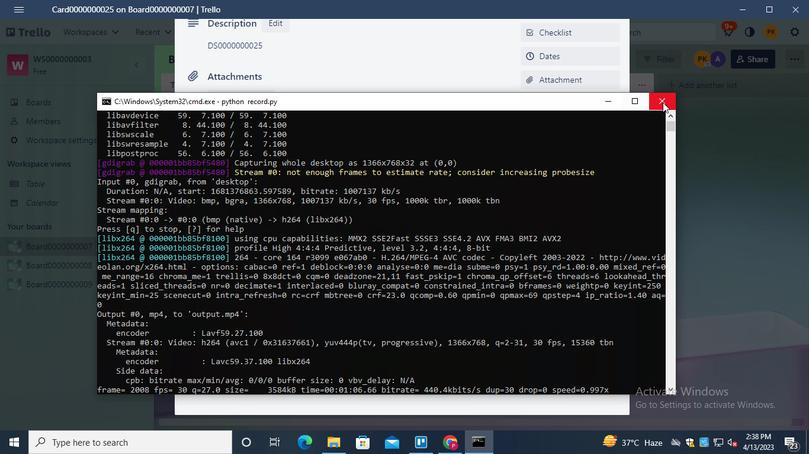 
Action: Mouse moved to (662, 102)
Screenshot: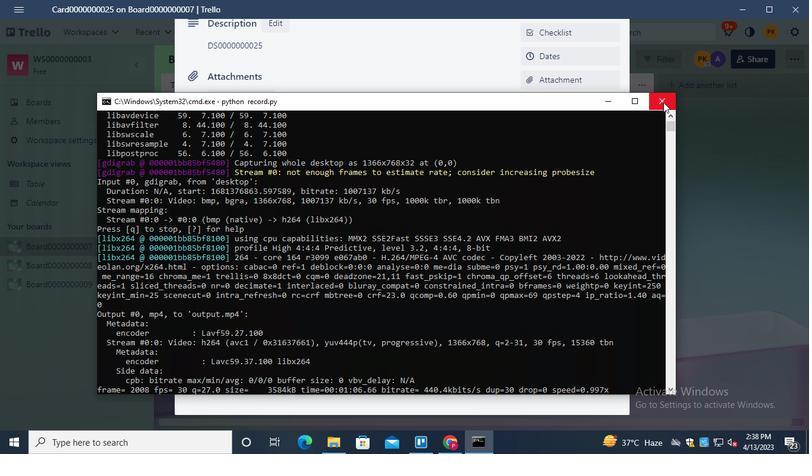 
